Task: Find connections with filter location Kurinjippādi with filter topic #Bitcoinwith filter profile language Potuguese with filter current company Vee Technologies with filter school The Interior Design Institute with filter industry Telephone Call Centers with filter service category Loans with filter keywords title Executive Assistant
Action: Mouse moved to (298, 198)
Screenshot: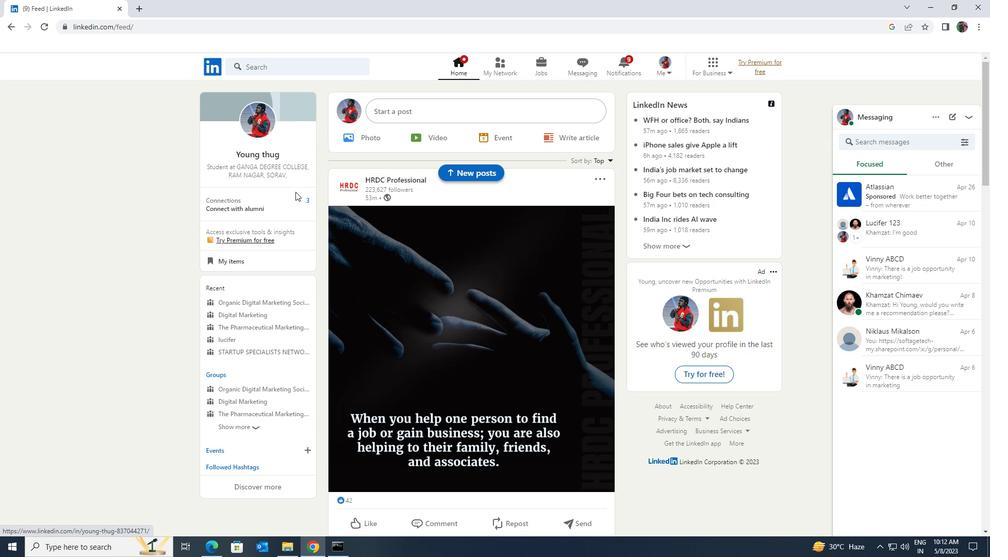 
Action: Mouse pressed left at (298, 198)
Screenshot: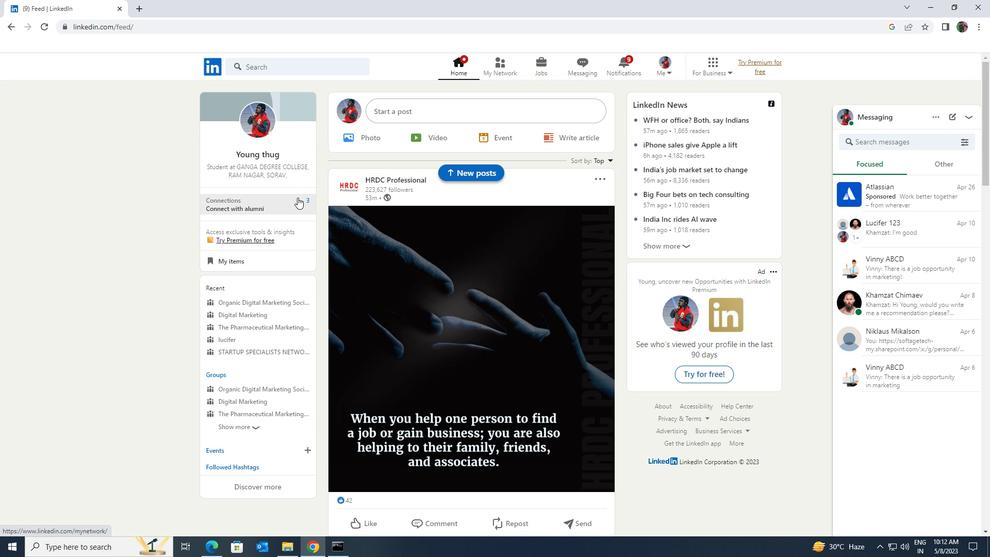 
Action: Mouse moved to (299, 132)
Screenshot: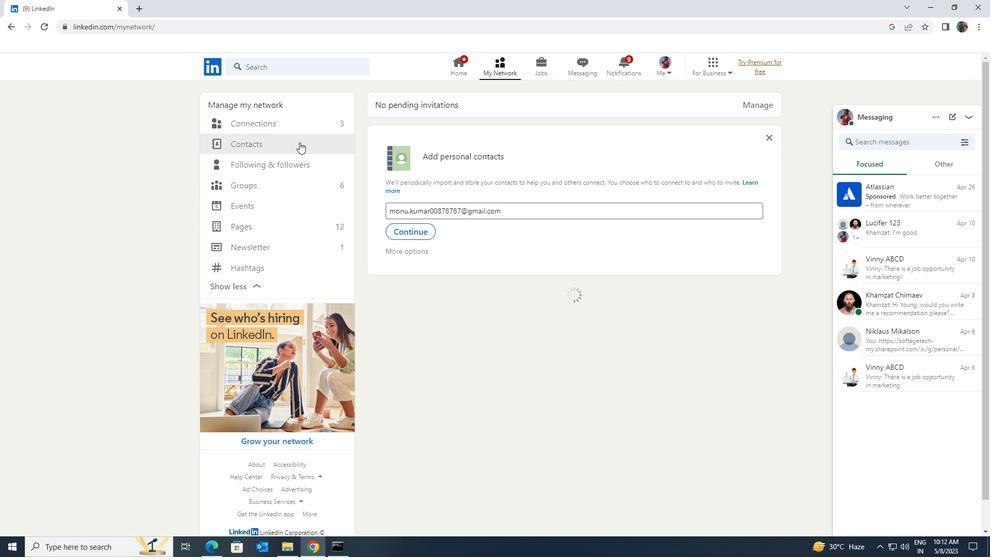 
Action: Mouse pressed left at (299, 132)
Screenshot: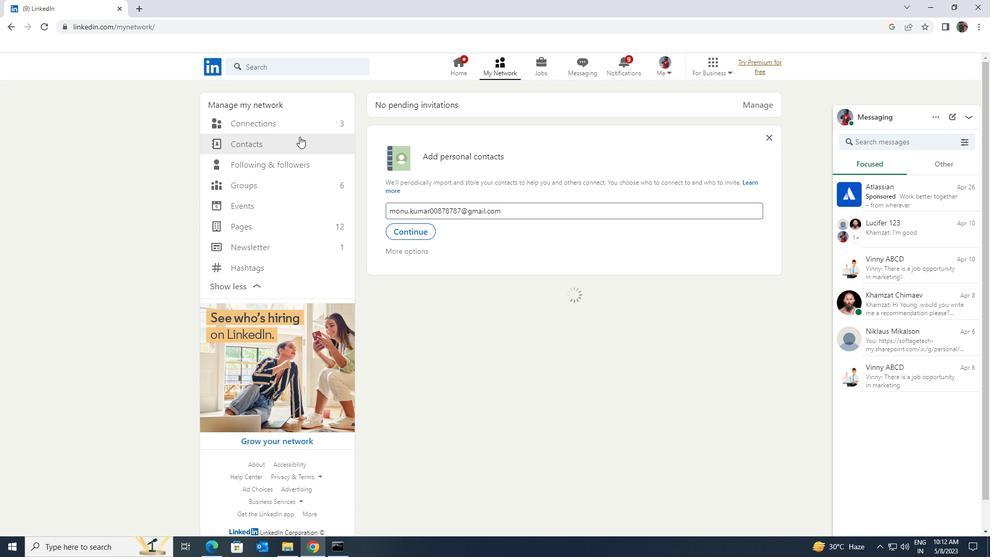 
Action: Mouse moved to (299, 127)
Screenshot: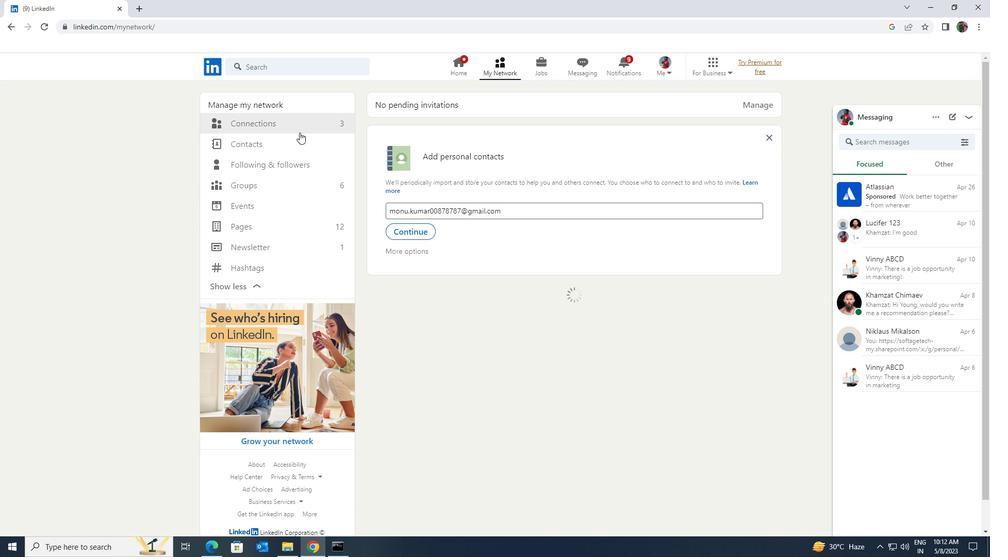 
Action: Mouse pressed left at (299, 127)
Screenshot: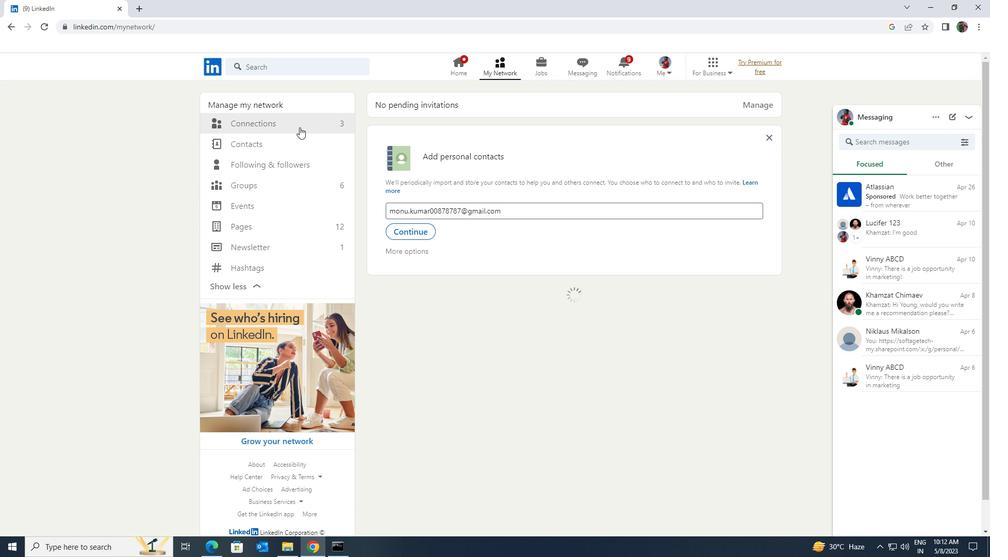 
Action: Mouse moved to (298, 124)
Screenshot: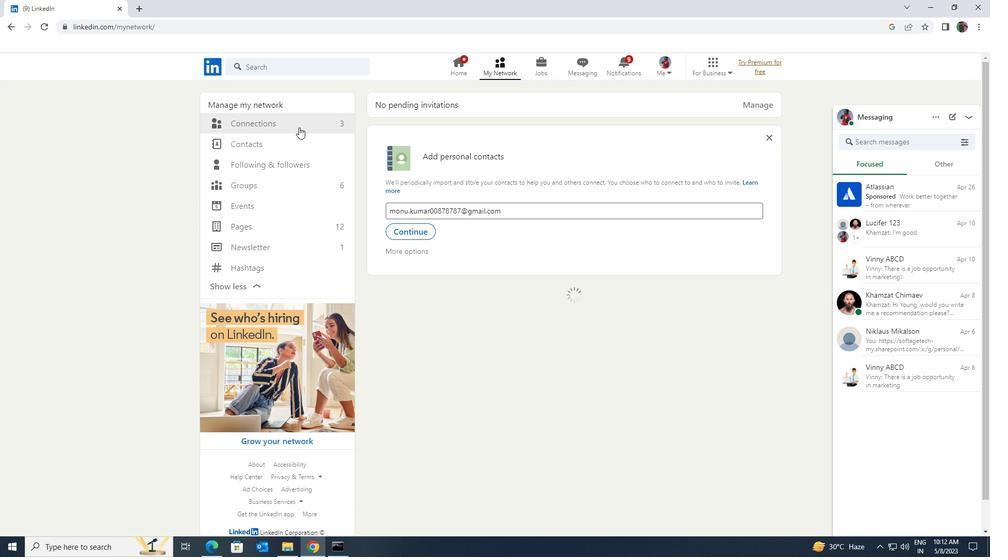 
Action: Mouse pressed left at (298, 124)
Screenshot: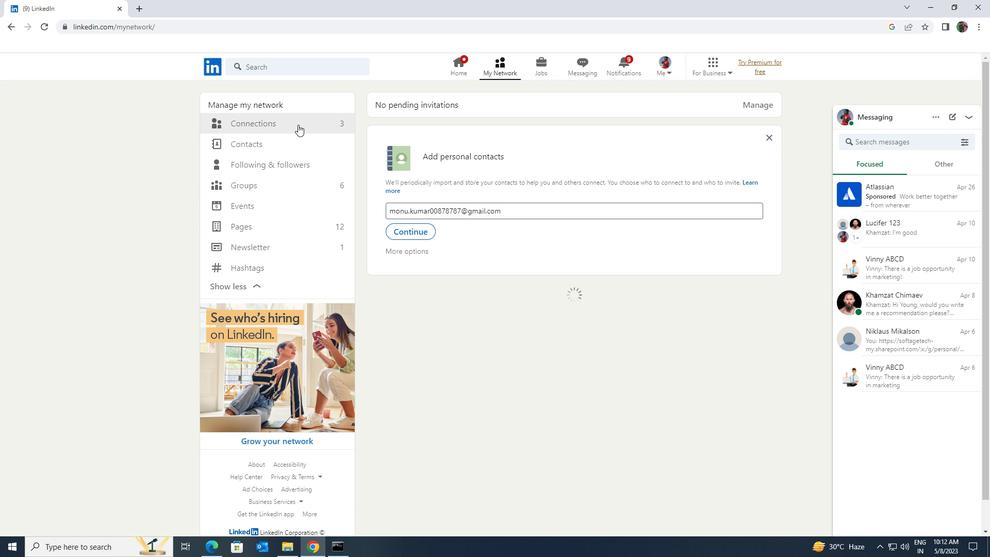 
Action: Mouse moved to (559, 126)
Screenshot: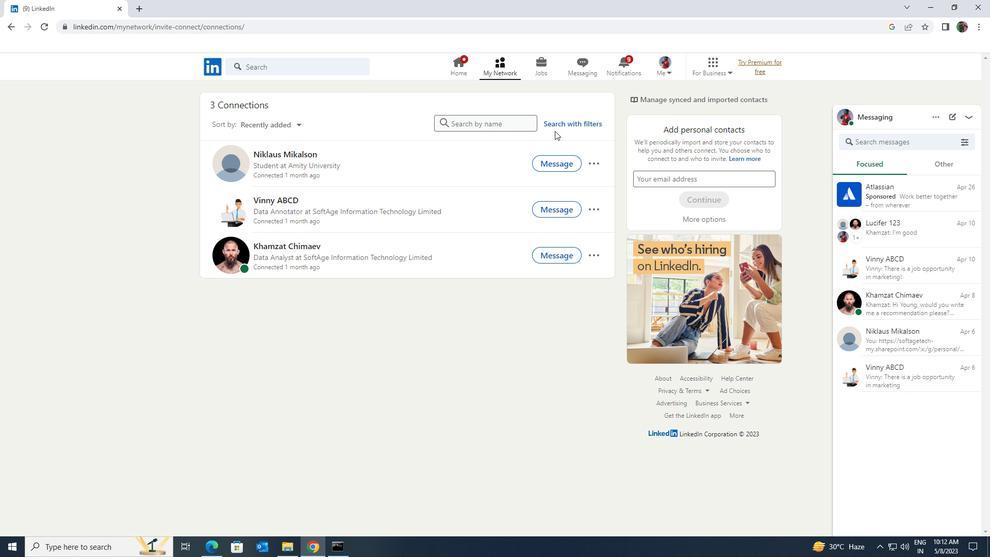 
Action: Mouse pressed left at (559, 126)
Screenshot: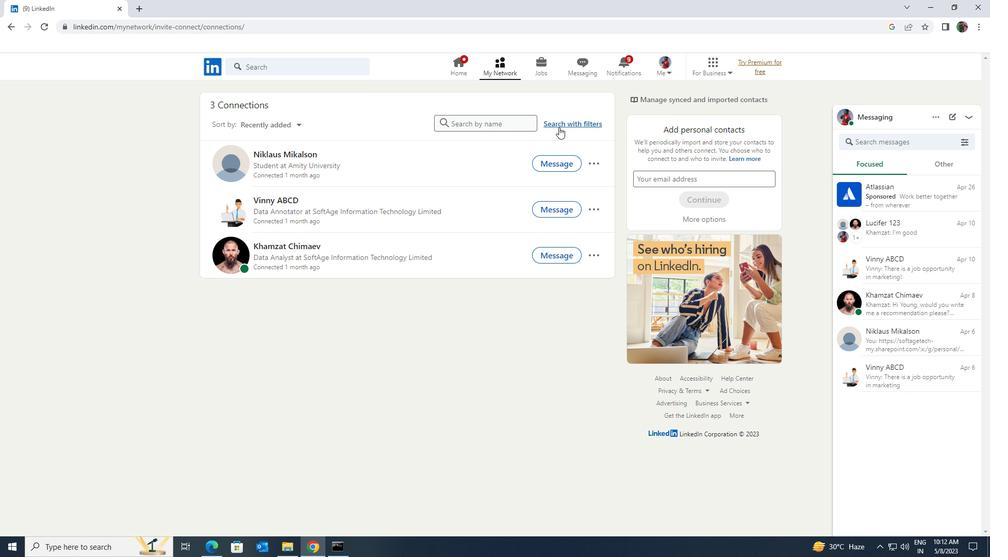 
Action: Mouse moved to (538, 94)
Screenshot: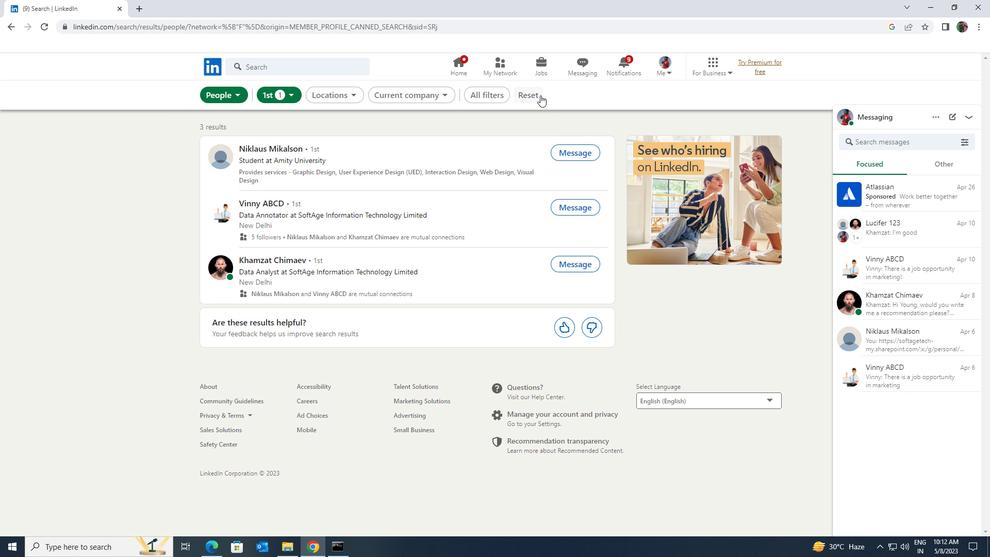 
Action: Mouse pressed left at (538, 94)
Screenshot: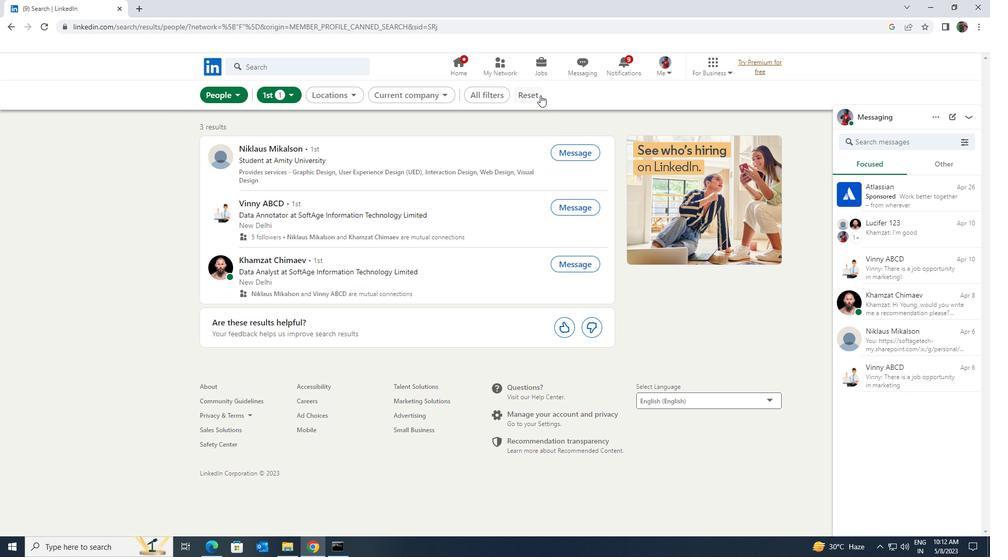 
Action: Mouse moved to (522, 94)
Screenshot: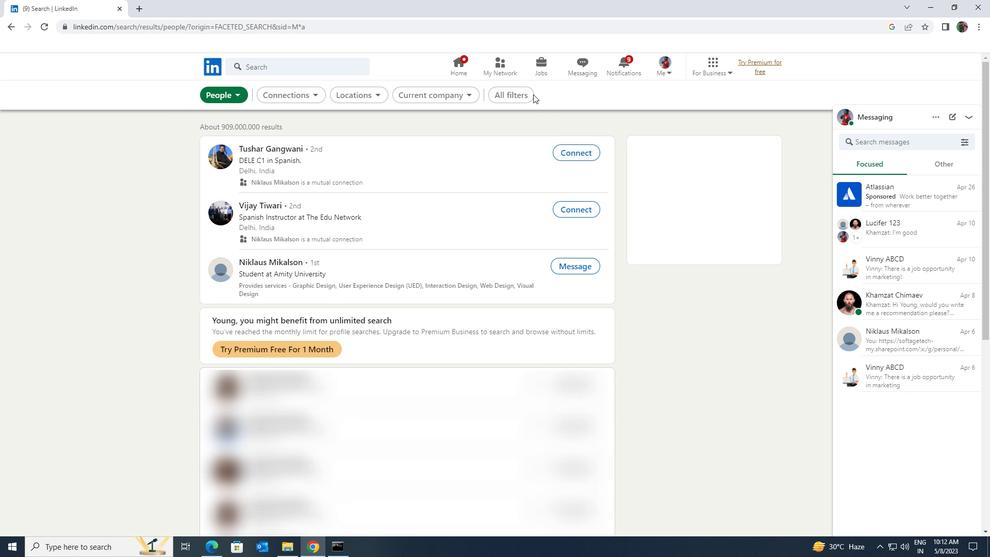 
Action: Mouse pressed left at (522, 94)
Screenshot: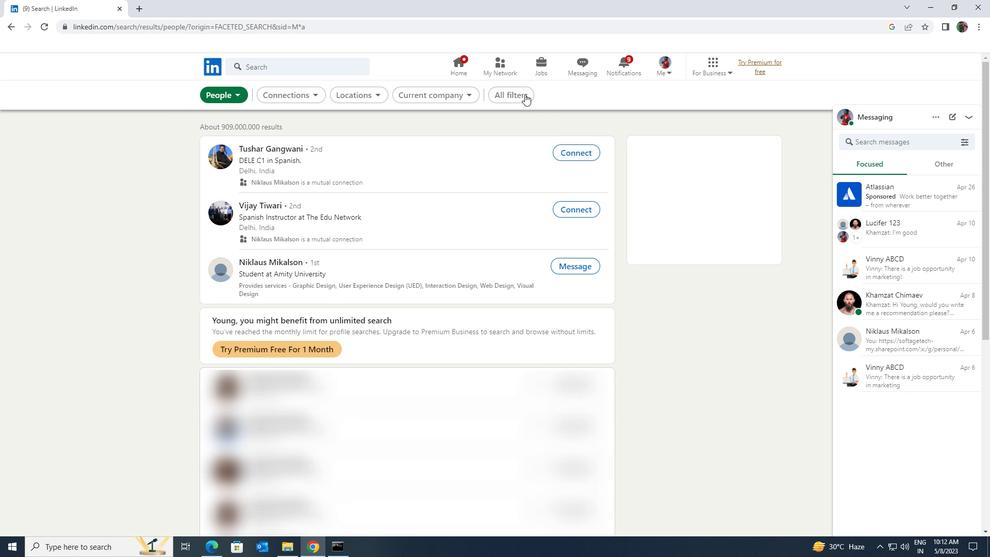 
Action: Mouse moved to (858, 409)
Screenshot: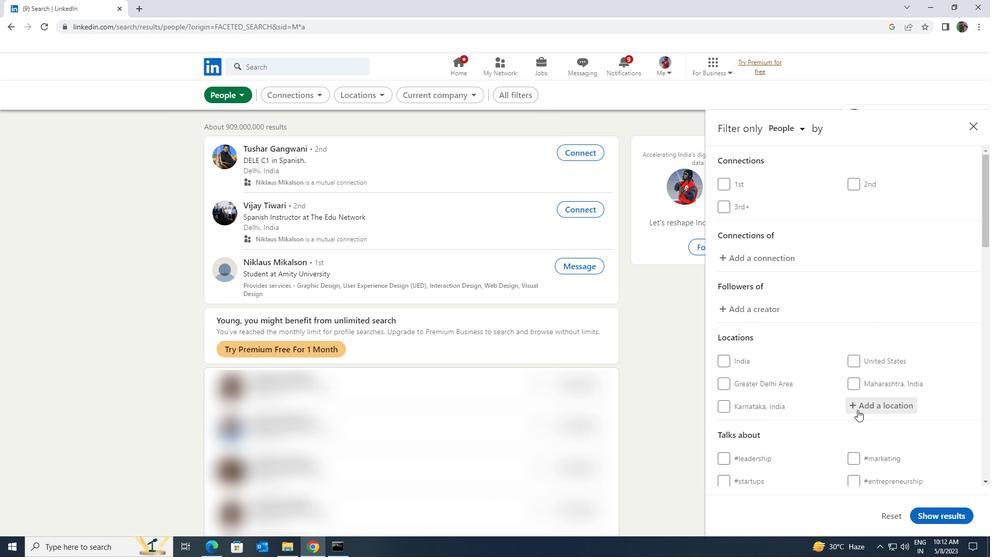 
Action: Mouse pressed left at (858, 409)
Screenshot: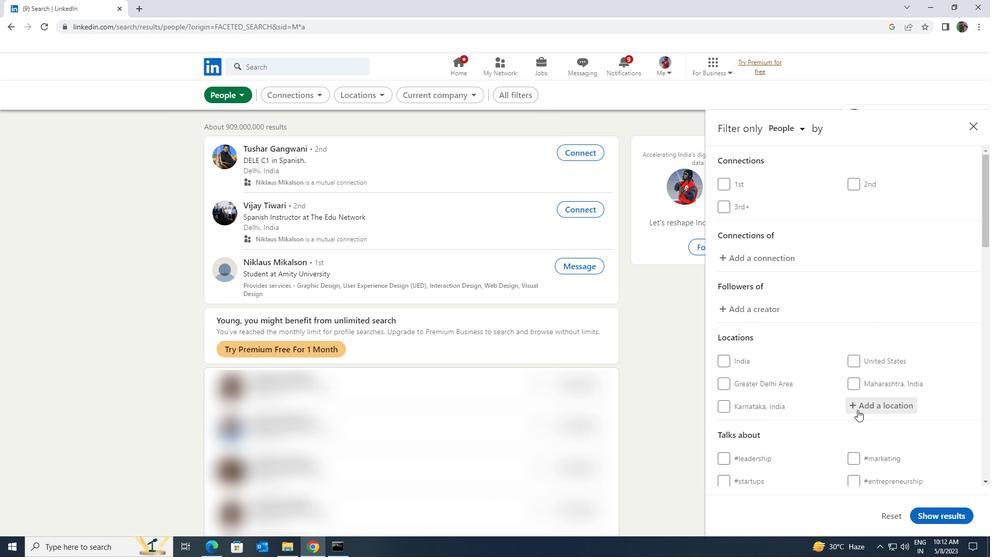 
Action: Key pressed <Key.shift><Key.shift><Key.shift><Key.shift><Key.shift>KURINJIPP
Screenshot: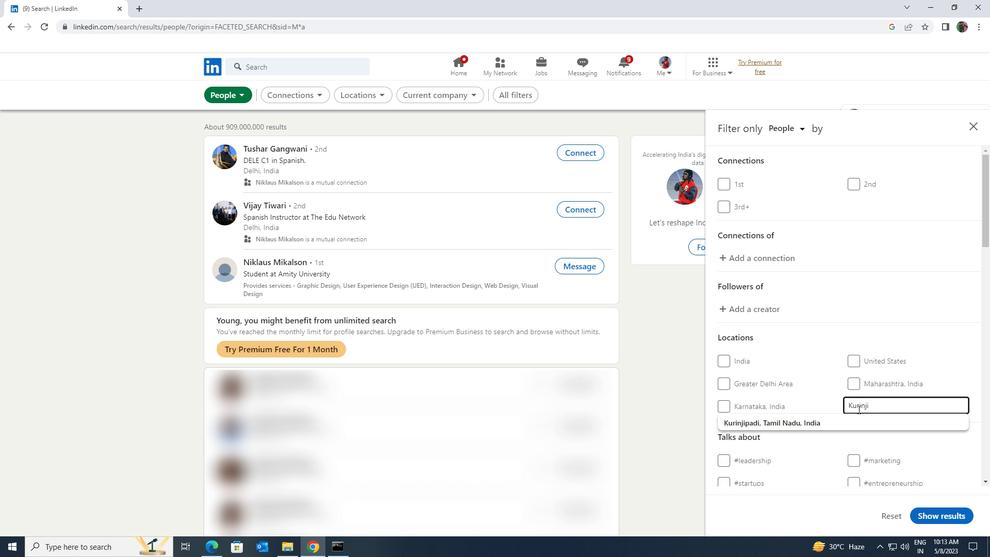 
Action: Mouse moved to (862, 414)
Screenshot: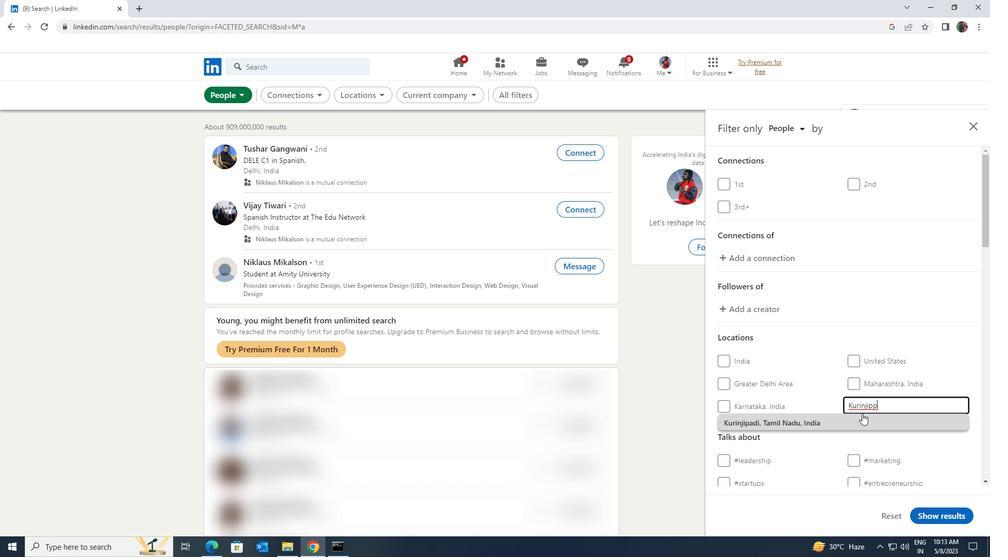 
Action: Mouse pressed left at (862, 414)
Screenshot: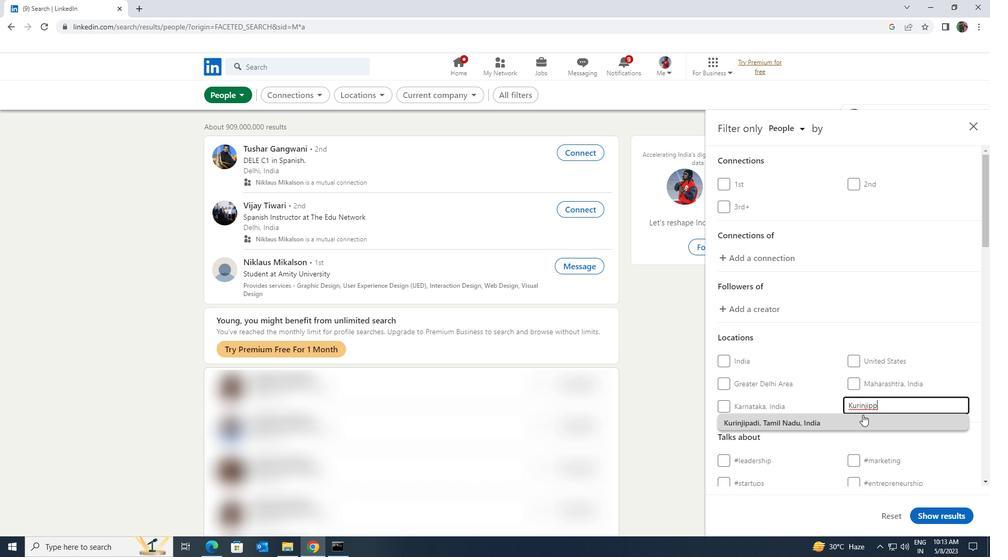 
Action: Mouse moved to (864, 412)
Screenshot: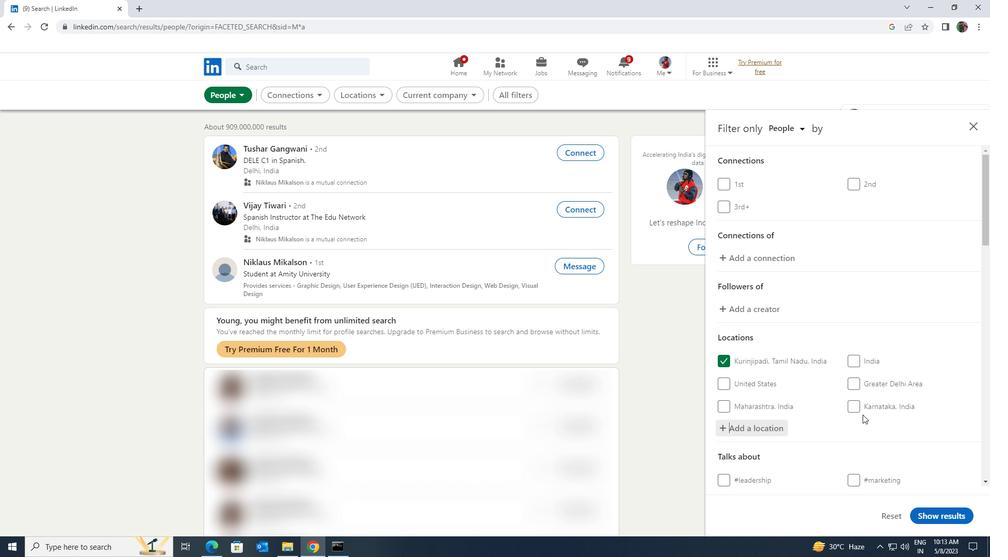 
Action: Mouse scrolled (864, 412) with delta (0, 0)
Screenshot: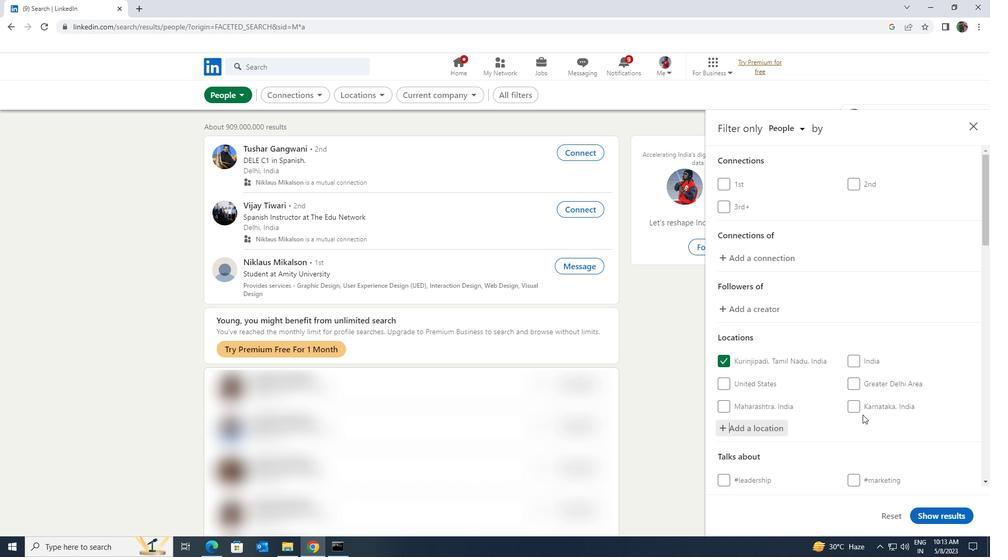 
Action: Mouse scrolled (864, 412) with delta (0, 0)
Screenshot: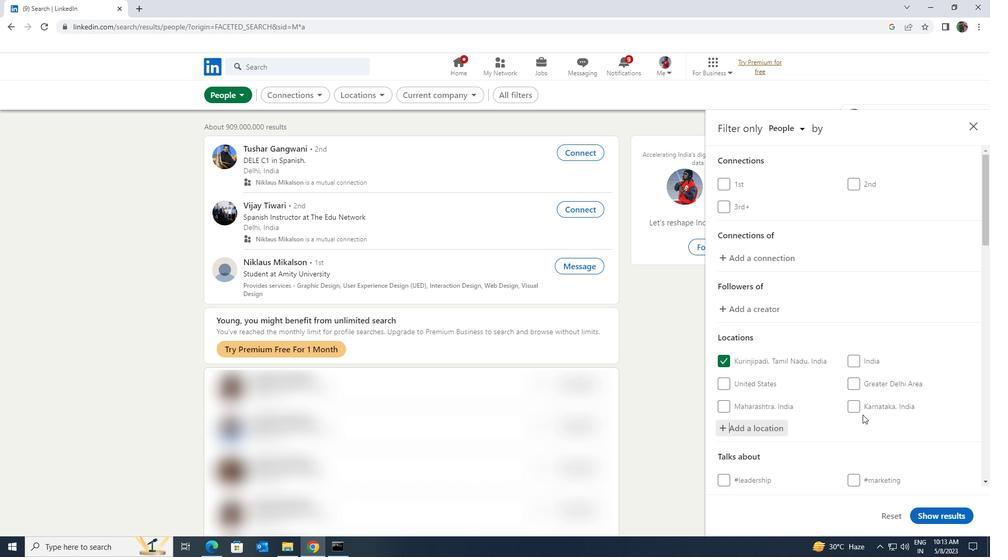 
Action: Mouse moved to (872, 420)
Screenshot: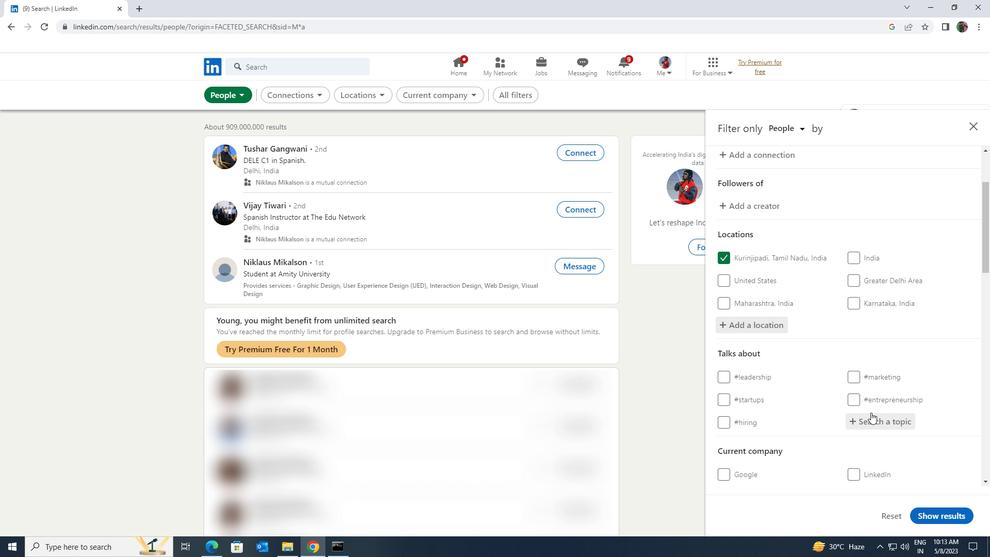
Action: Mouse pressed left at (872, 420)
Screenshot: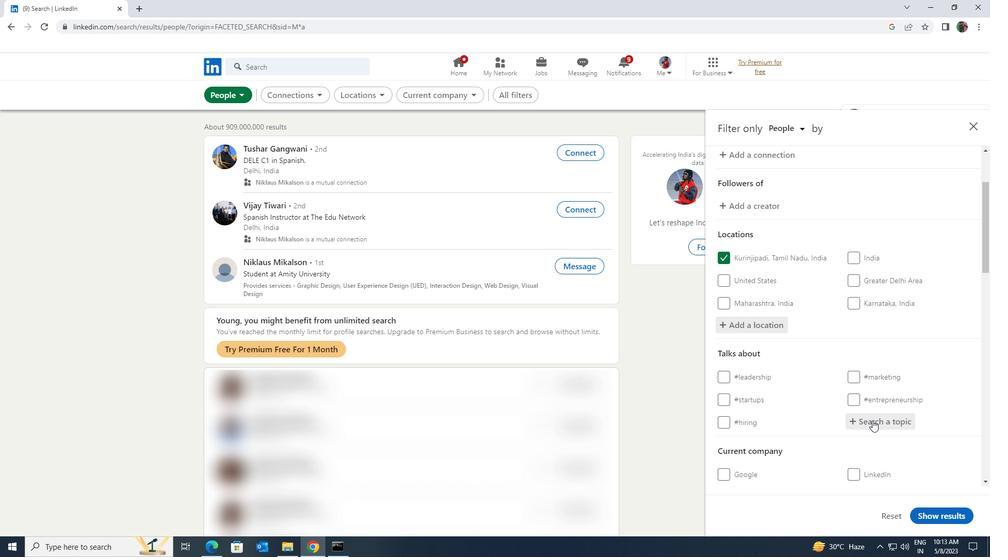 
Action: Key pressed <Key.shift>BITCOIN
Screenshot: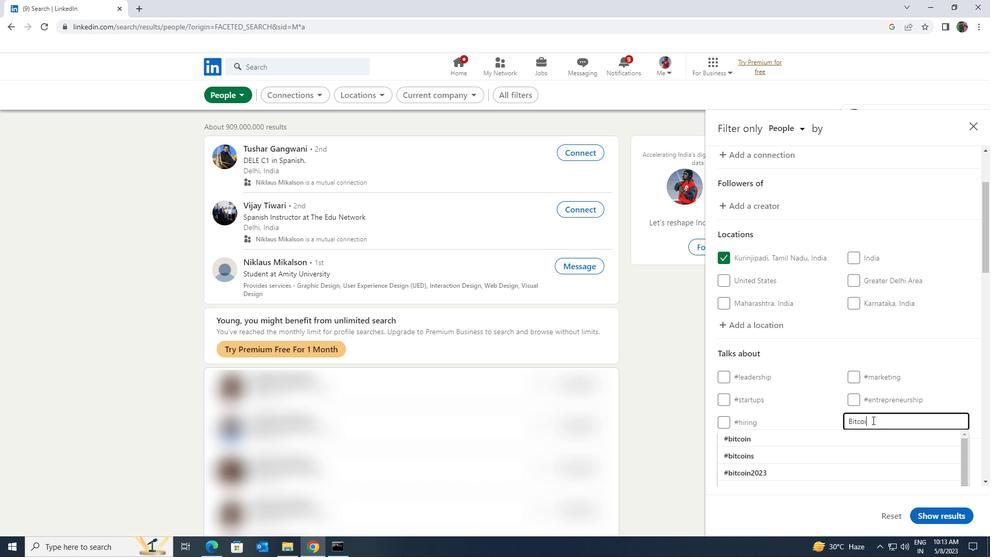 
Action: Mouse moved to (870, 433)
Screenshot: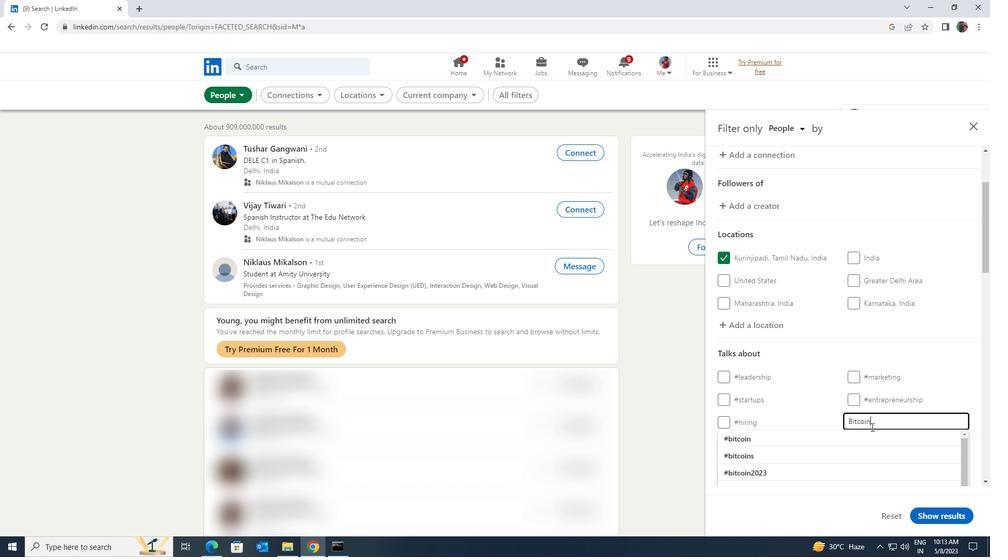 
Action: Mouse pressed left at (870, 433)
Screenshot: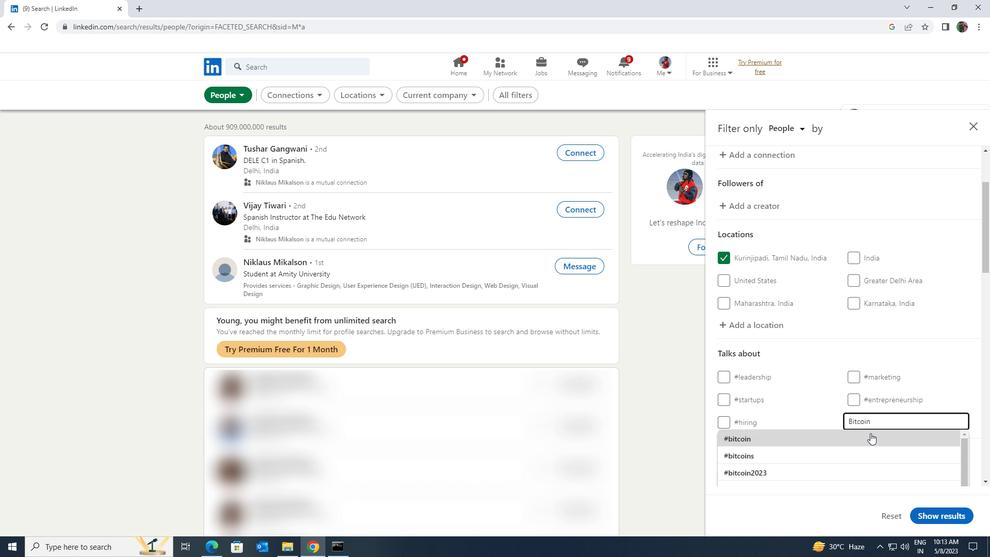 
Action: Mouse scrolled (870, 432) with delta (0, 0)
Screenshot: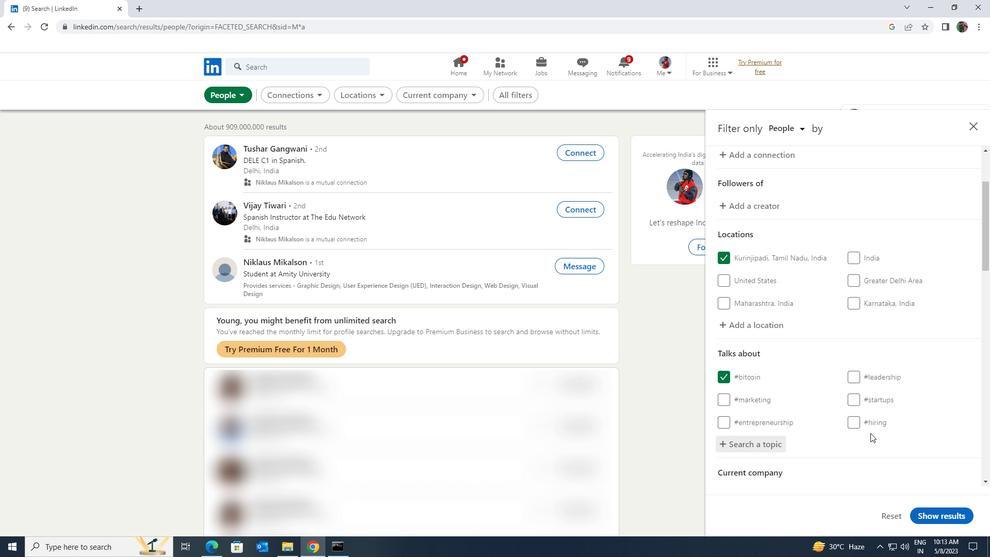 
Action: Mouse scrolled (870, 432) with delta (0, 0)
Screenshot: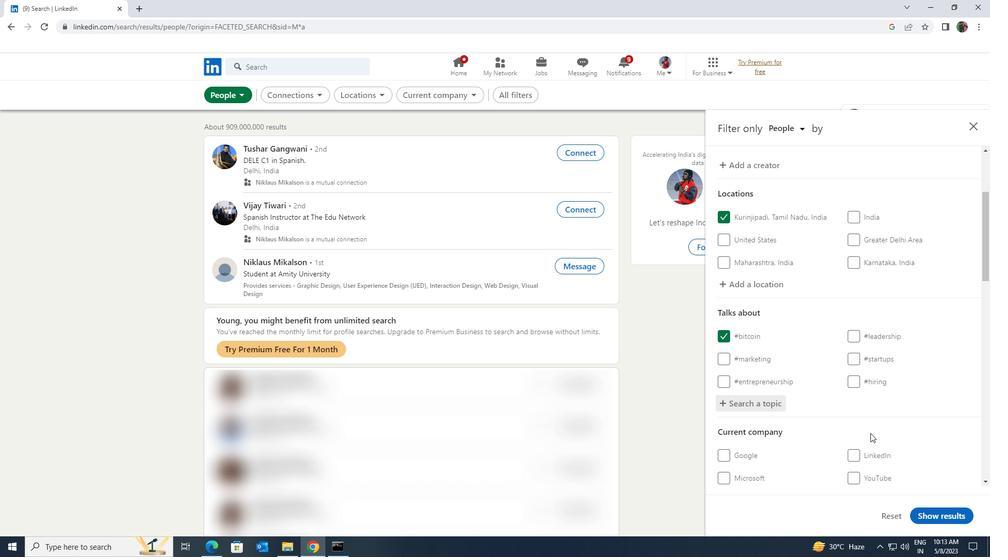 
Action: Mouse scrolled (870, 432) with delta (0, 0)
Screenshot: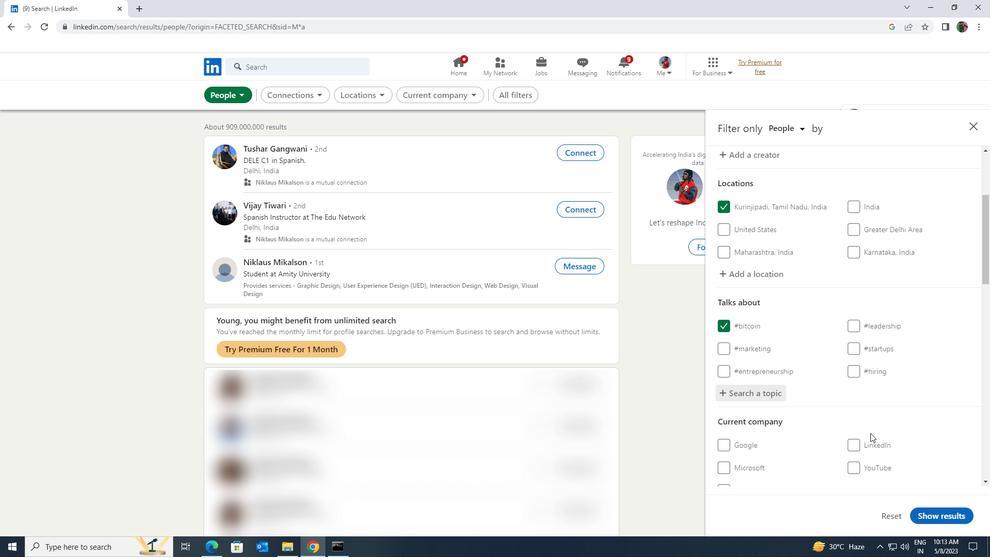 
Action: Mouse scrolled (870, 432) with delta (0, 0)
Screenshot: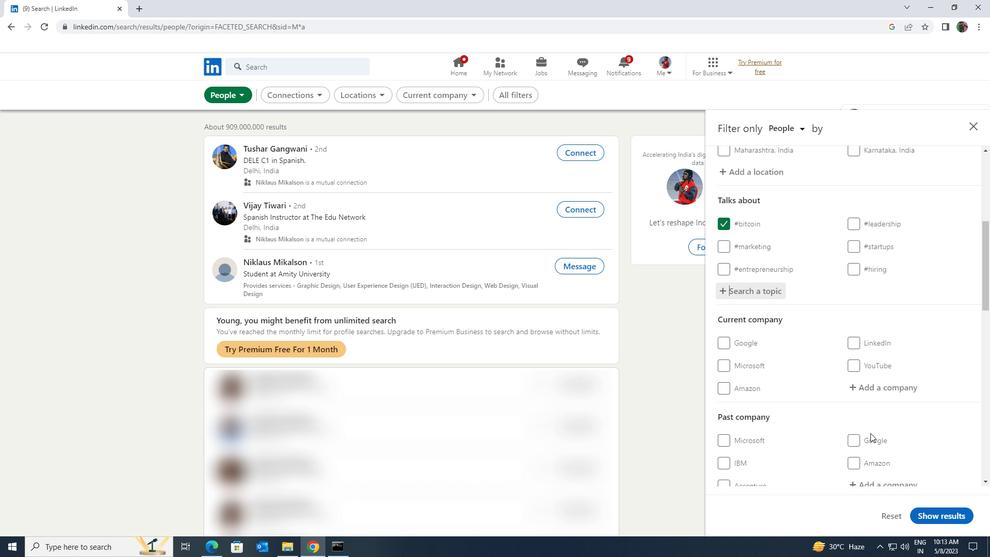 
Action: Mouse scrolled (870, 432) with delta (0, 0)
Screenshot: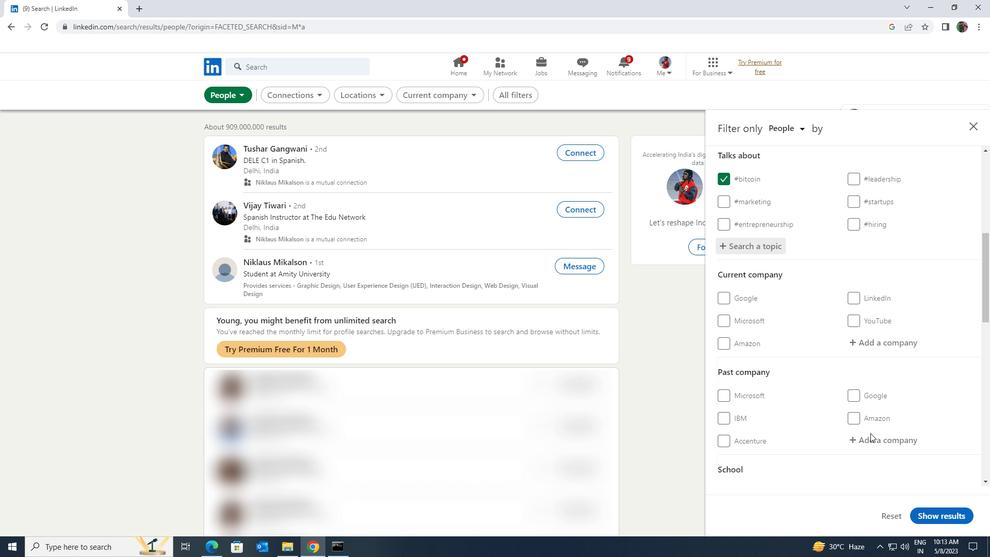 
Action: Mouse scrolled (870, 432) with delta (0, 0)
Screenshot: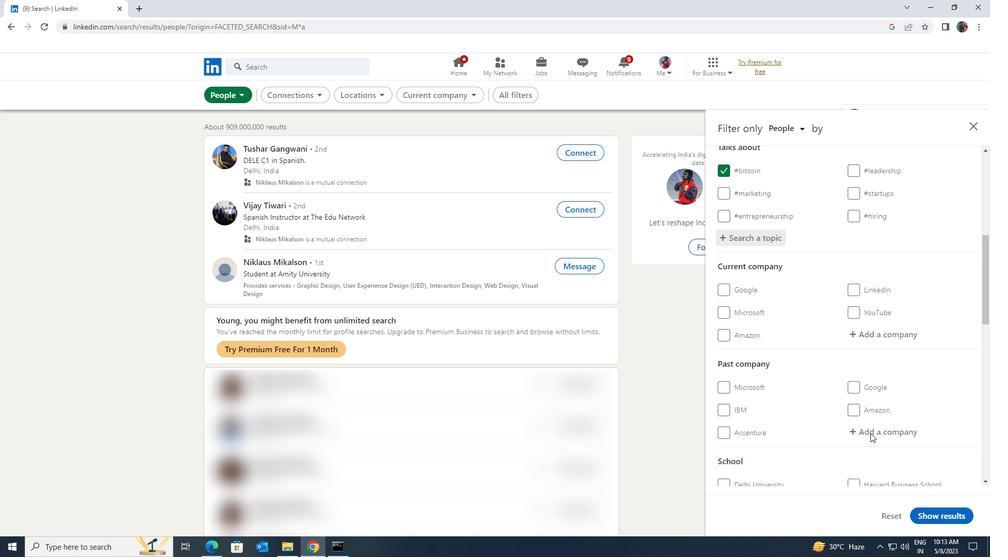 
Action: Mouse scrolled (870, 432) with delta (0, 0)
Screenshot: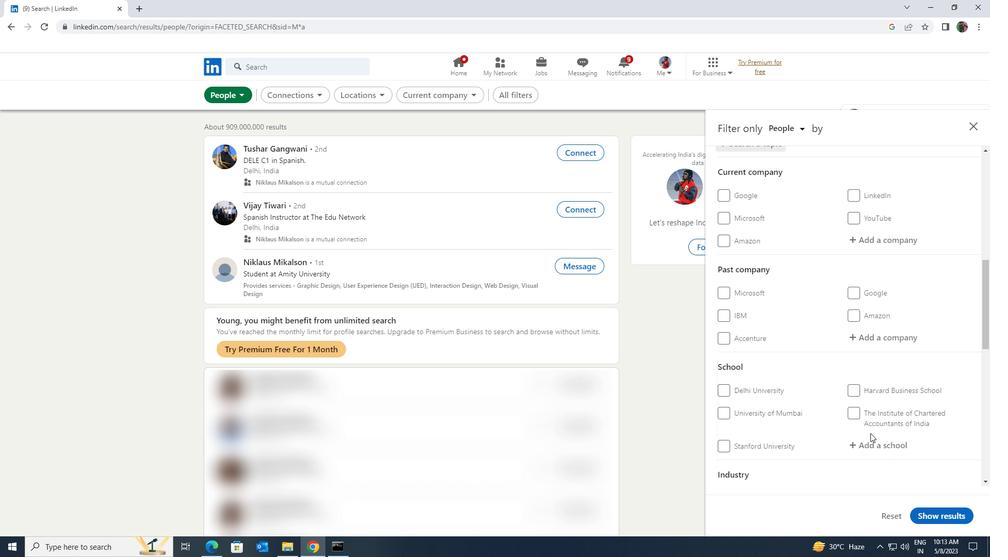 
Action: Mouse scrolled (870, 432) with delta (0, 0)
Screenshot: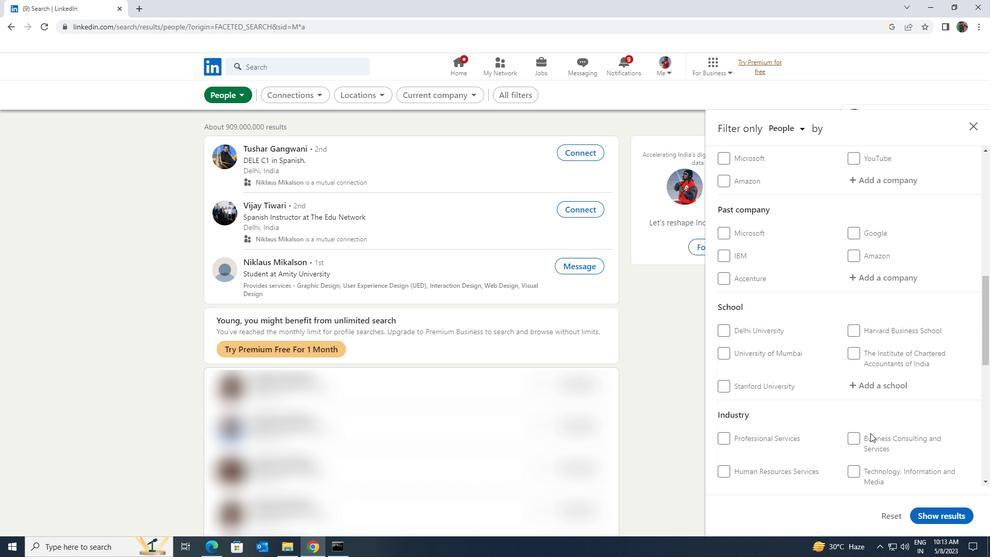 
Action: Mouse scrolled (870, 432) with delta (0, 0)
Screenshot: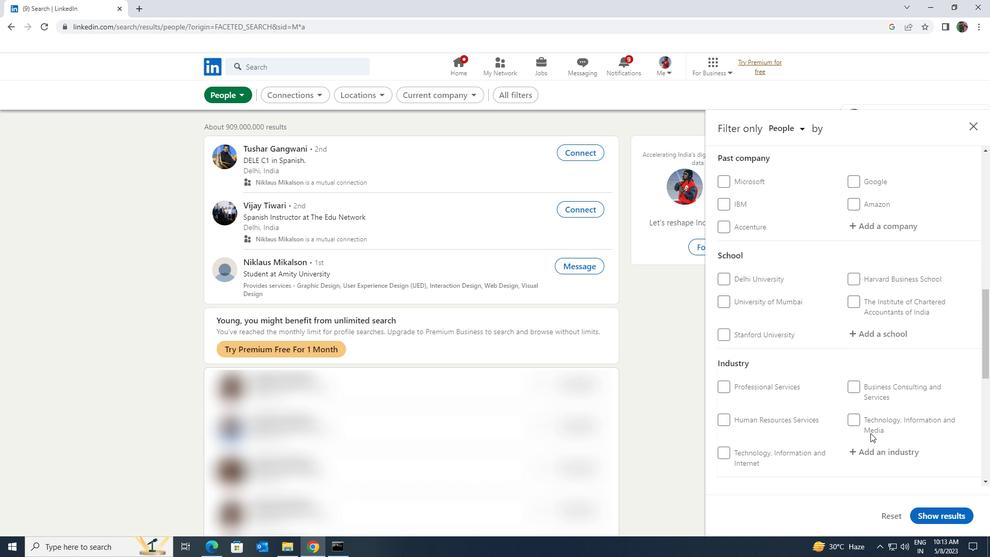 
Action: Mouse scrolled (870, 432) with delta (0, 0)
Screenshot: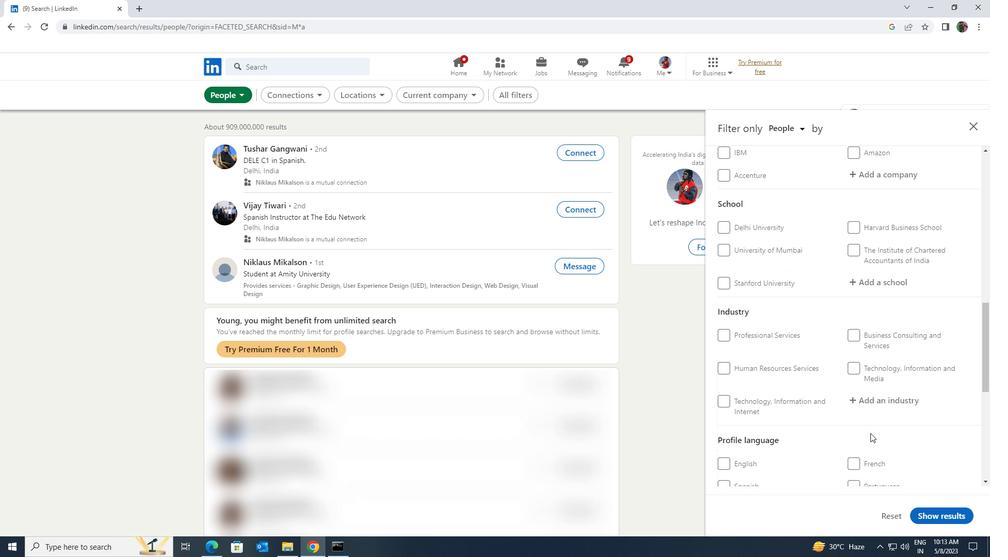 
Action: Mouse scrolled (870, 432) with delta (0, 0)
Screenshot: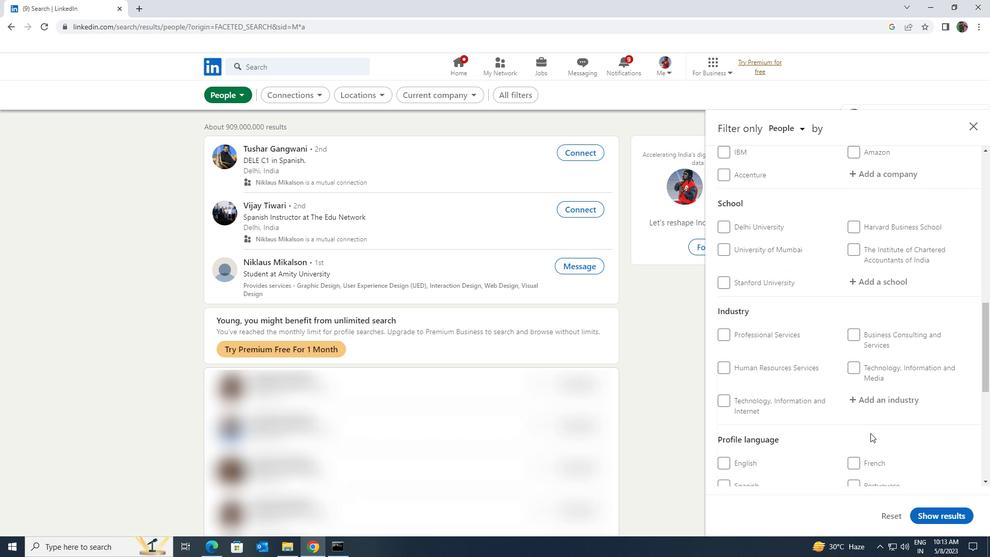 
Action: Mouse moved to (860, 385)
Screenshot: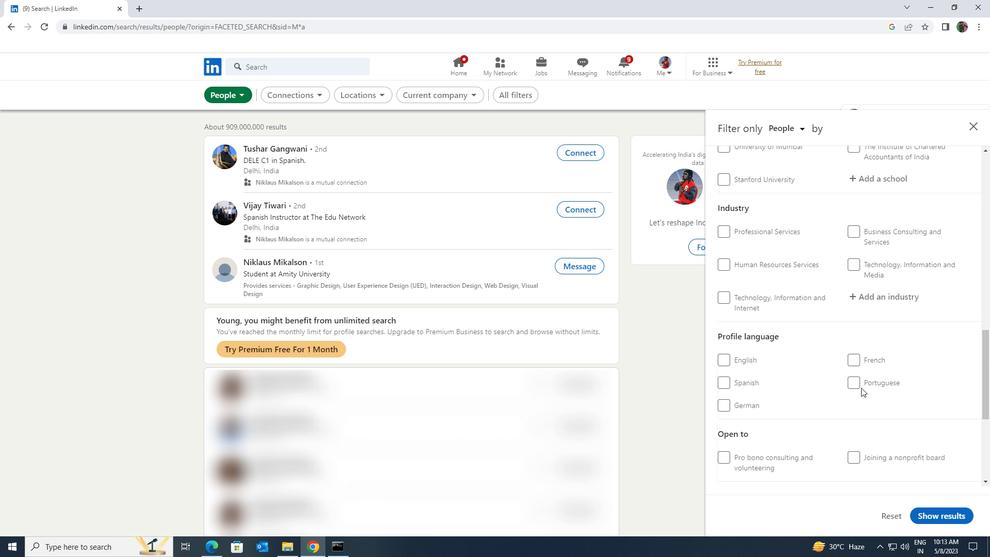 
Action: Mouse pressed left at (860, 385)
Screenshot: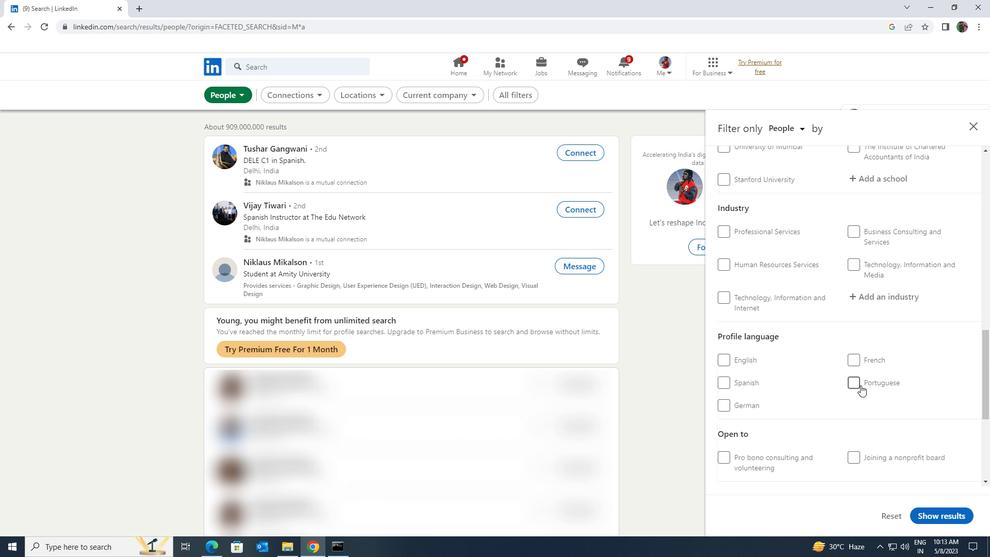 
Action: Mouse moved to (860, 386)
Screenshot: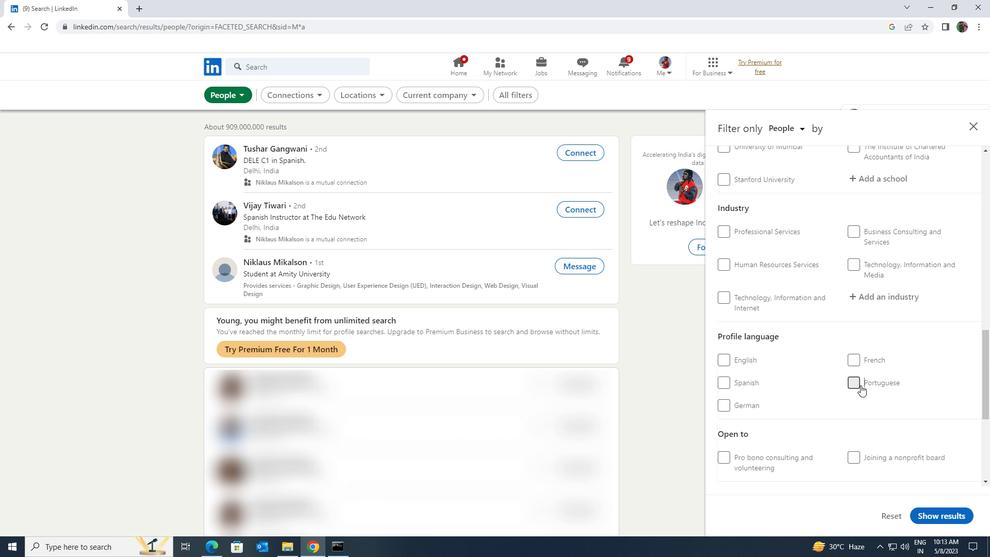 
Action: Mouse scrolled (860, 386) with delta (0, 0)
Screenshot: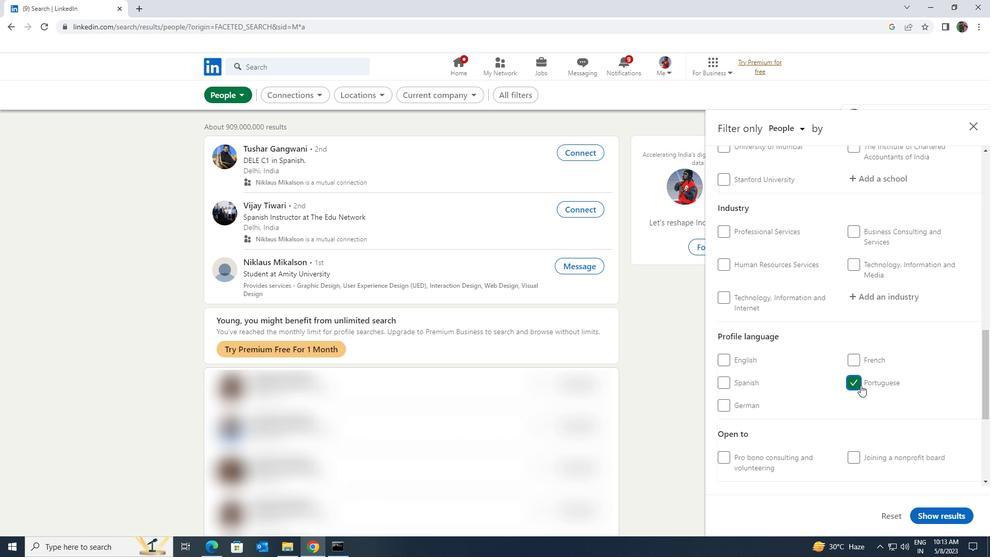 
Action: Mouse scrolled (860, 386) with delta (0, 0)
Screenshot: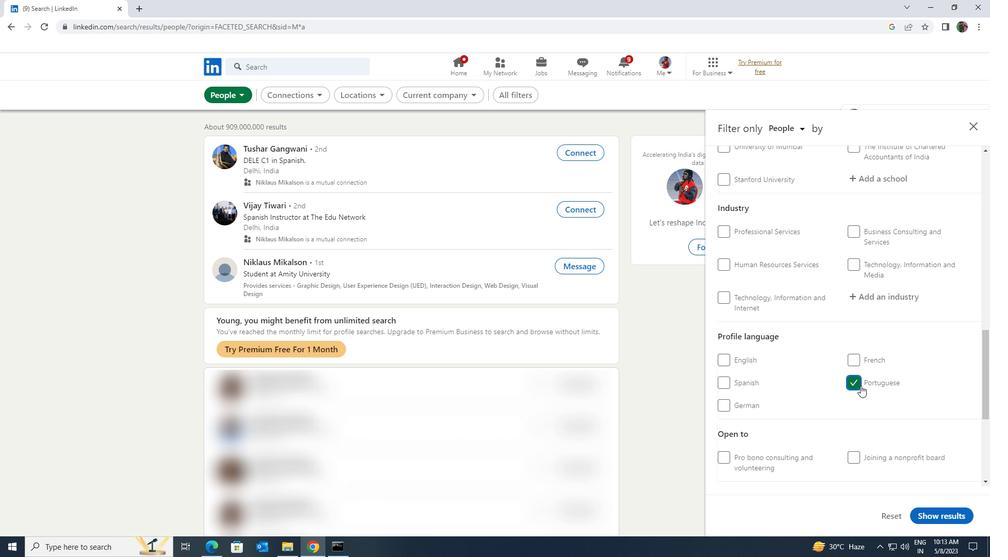 
Action: Mouse scrolled (860, 386) with delta (0, 0)
Screenshot: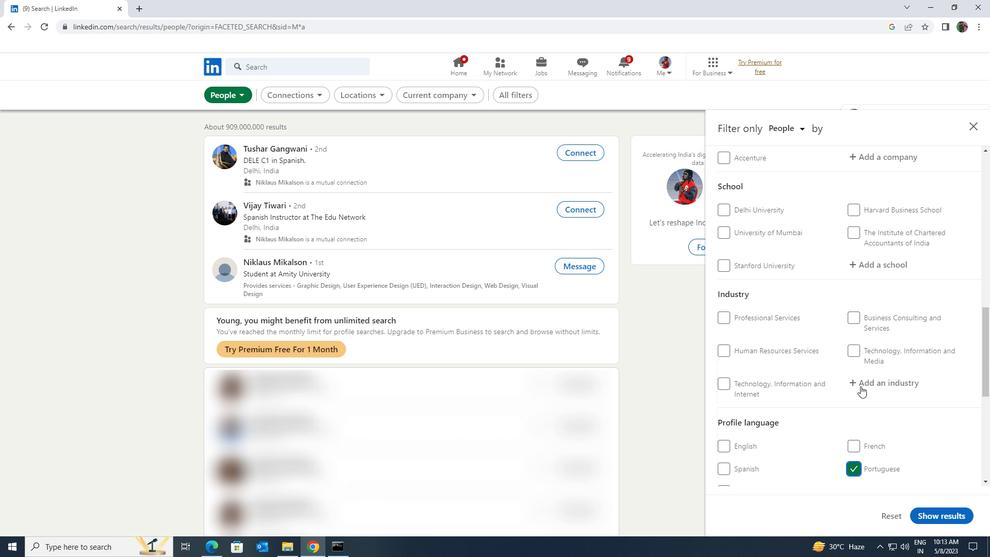 
Action: Mouse scrolled (860, 386) with delta (0, 0)
Screenshot: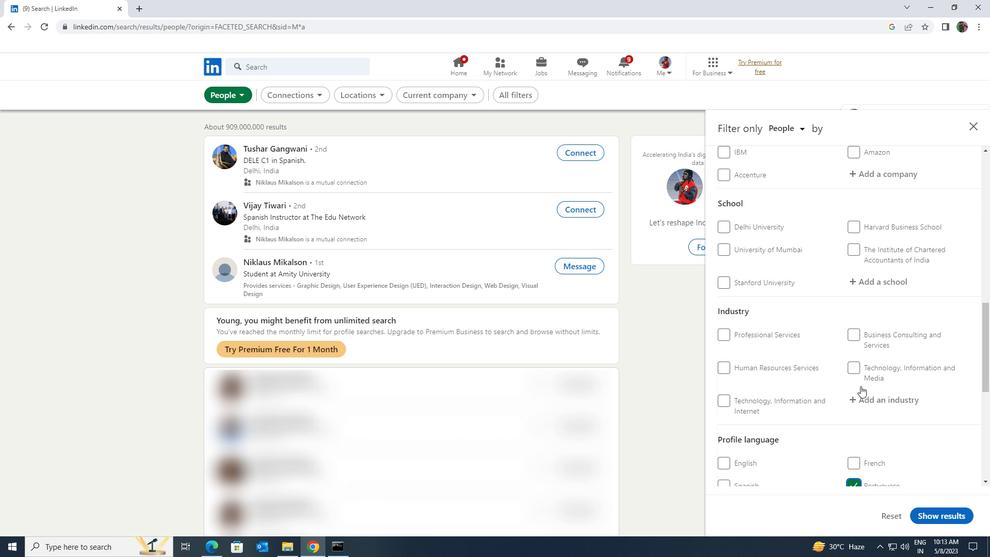 
Action: Mouse scrolled (860, 386) with delta (0, 0)
Screenshot: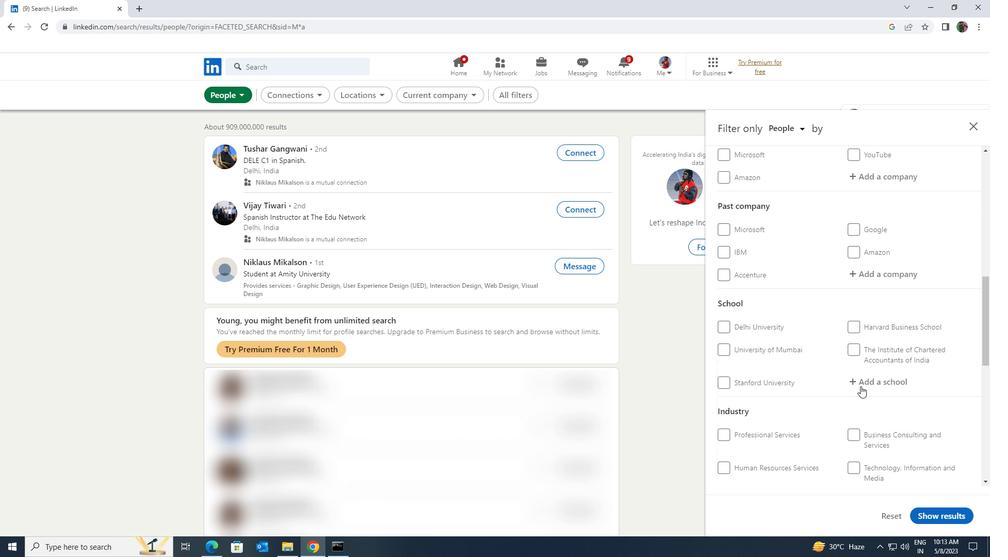 
Action: Mouse scrolled (860, 386) with delta (0, 0)
Screenshot: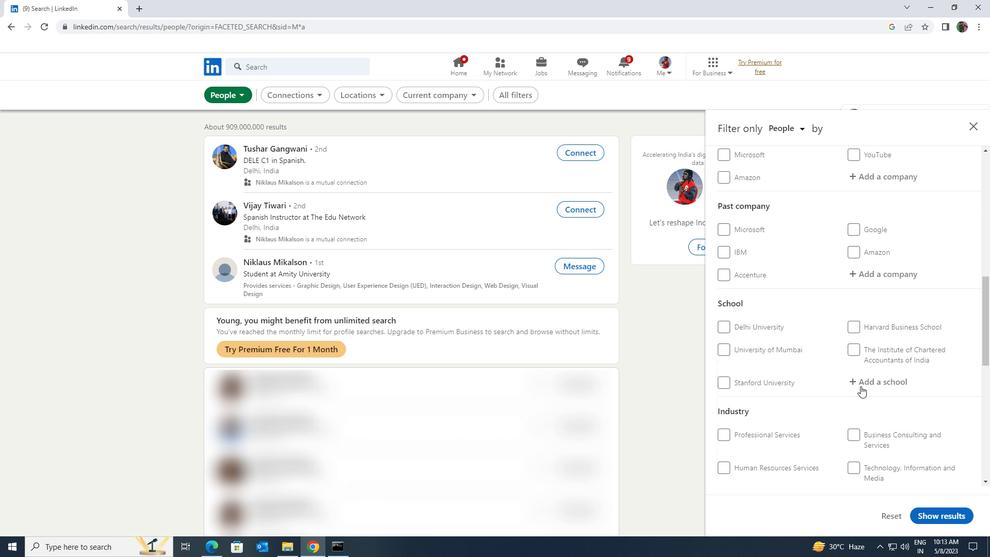 
Action: Mouse scrolled (860, 386) with delta (0, 0)
Screenshot: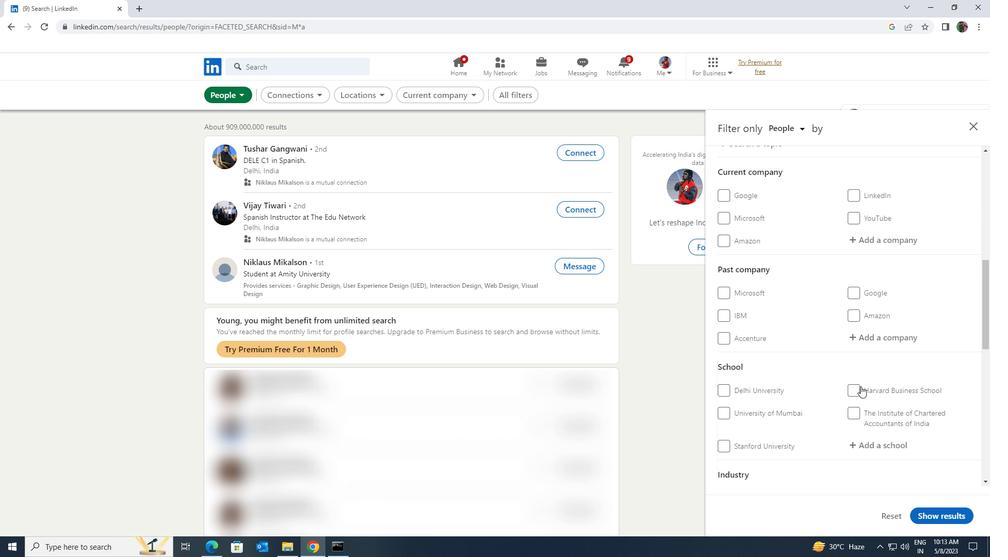
Action: Mouse moved to (861, 337)
Screenshot: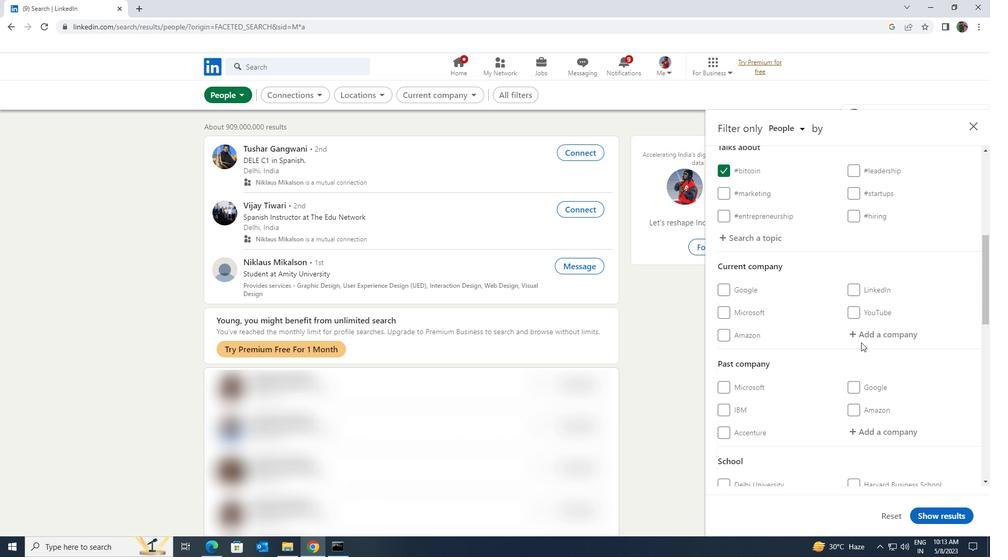 
Action: Mouse pressed left at (861, 337)
Screenshot: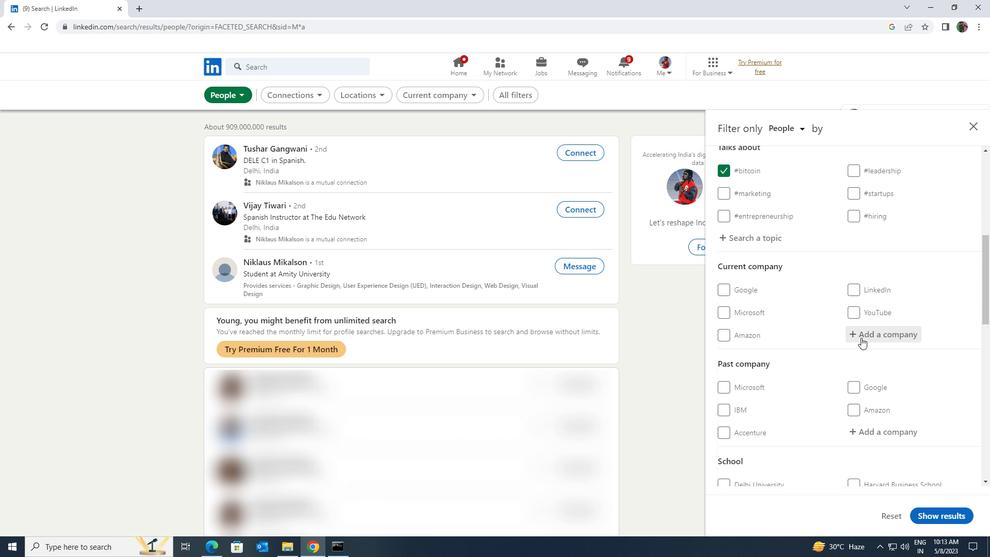 
Action: Key pressed <Key.shift>VEE<Key.space><Key.shift>TECHNOLOGIES
Screenshot: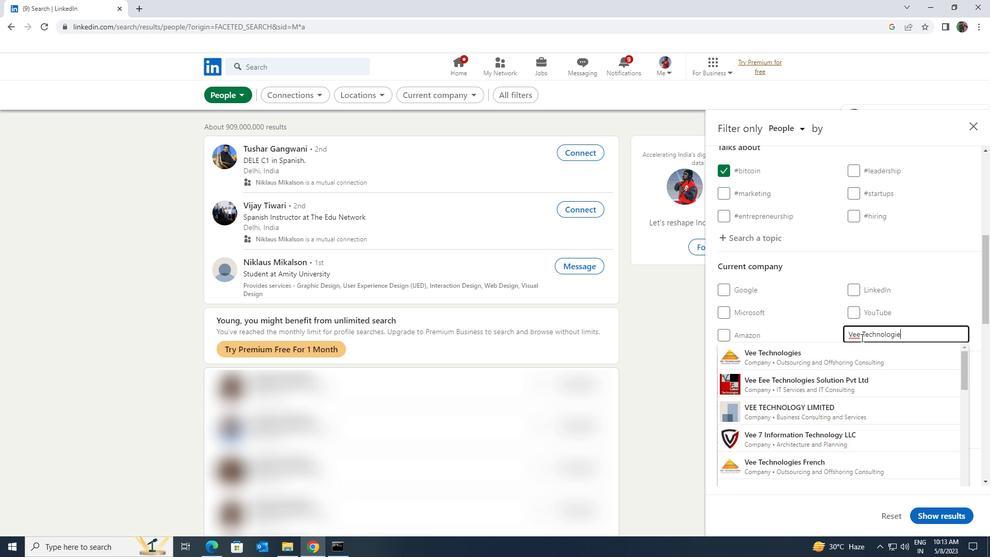 
Action: Mouse moved to (860, 351)
Screenshot: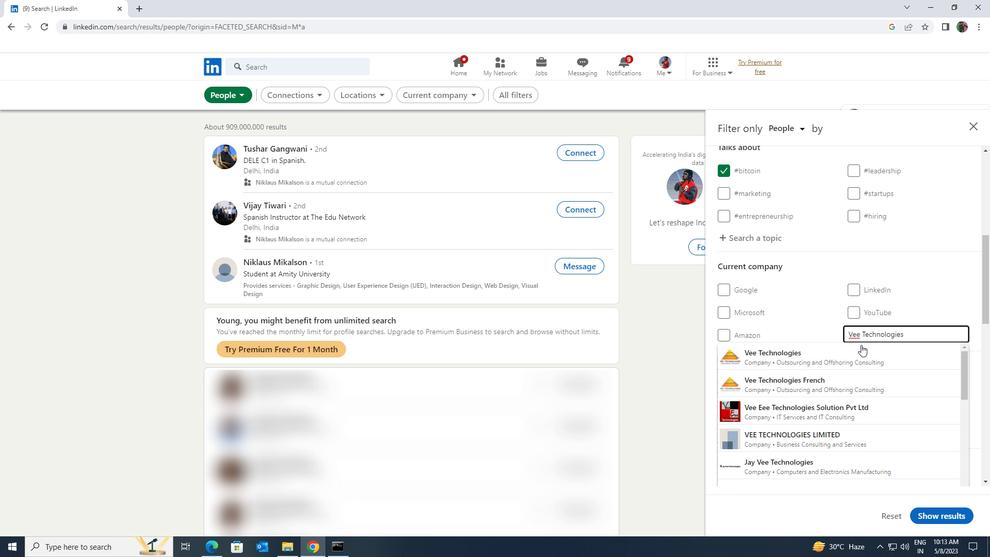 
Action: Mouse pressed left at (860, 351)
Screenshot: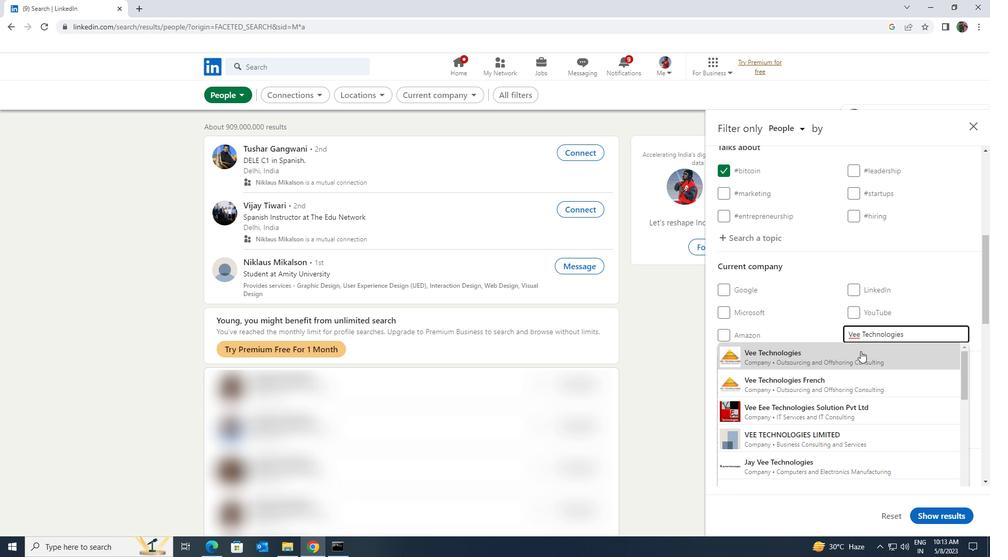 
Action: Mouse scrolled (860, 350) with delta (0, 0)
Screenshot: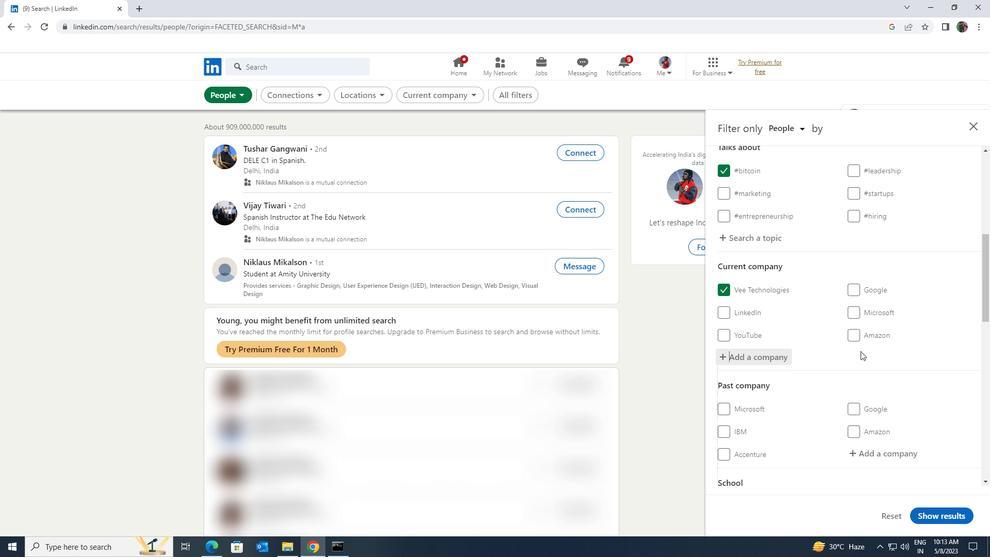 
Action: Mouse scrolled (860, 350) with delta (0, 0)
Screenshot: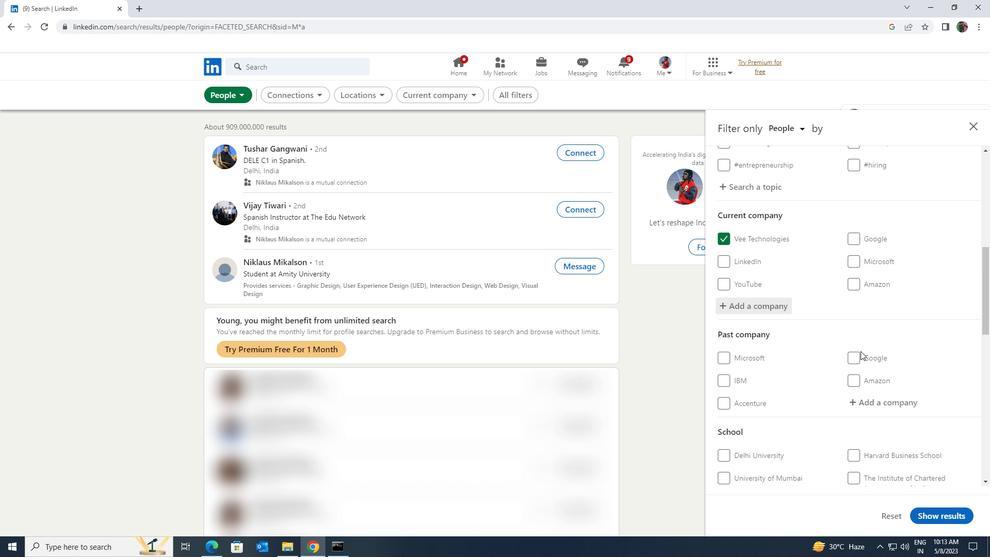 
Action: Mouse scrolled (860, 350) with delta (0, 0)
Screenshot: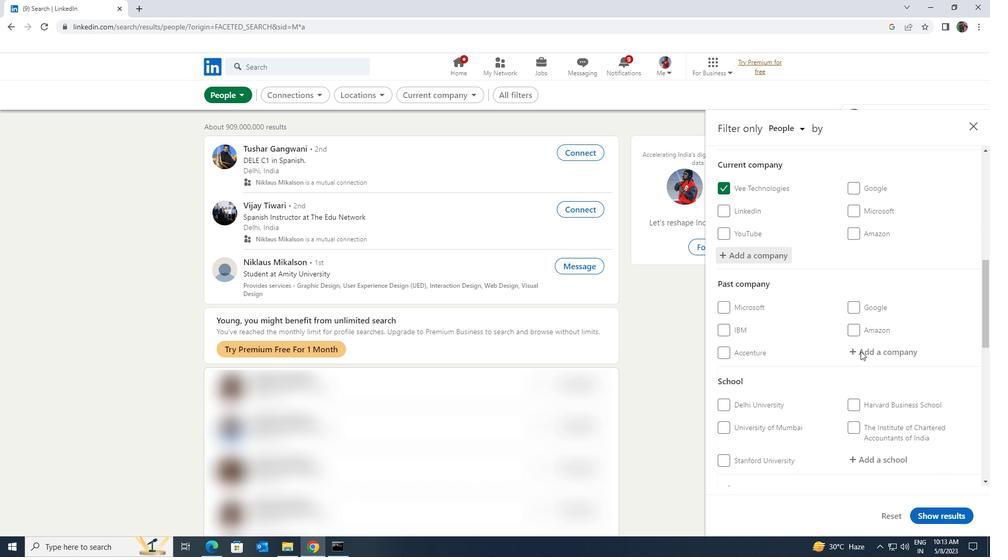 
Action: Mouse scrolled (860, 350) with delta (0, 0)
Screenshot: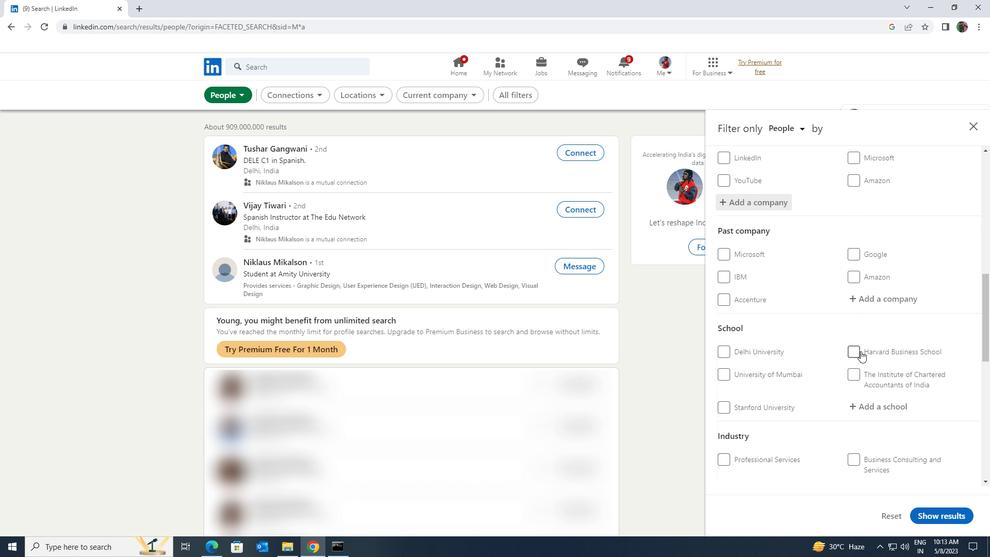 
Action: Mouse scrolled (860, 350) with delta (0, 0)
Screenshot: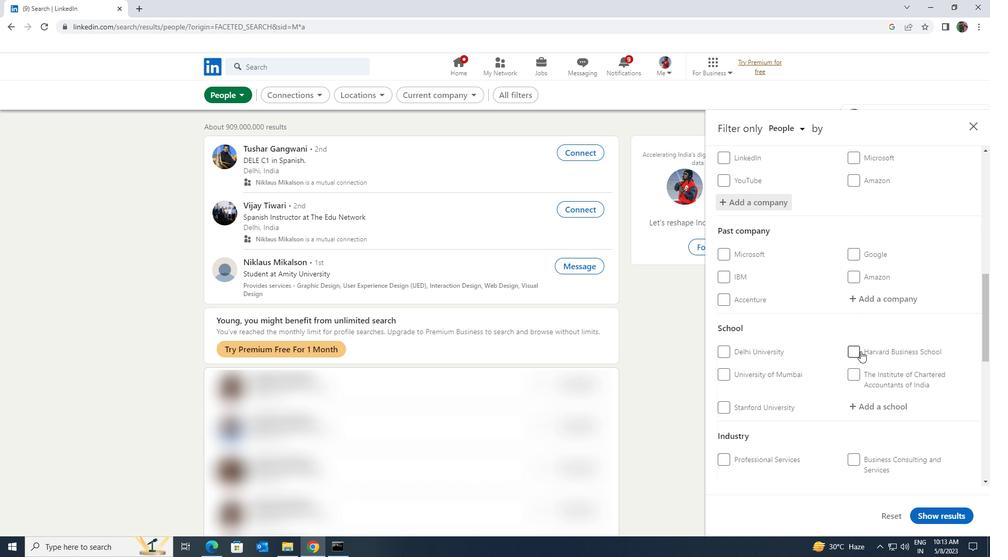 
Action: Mouse moved to (865, 298)
Screenshot: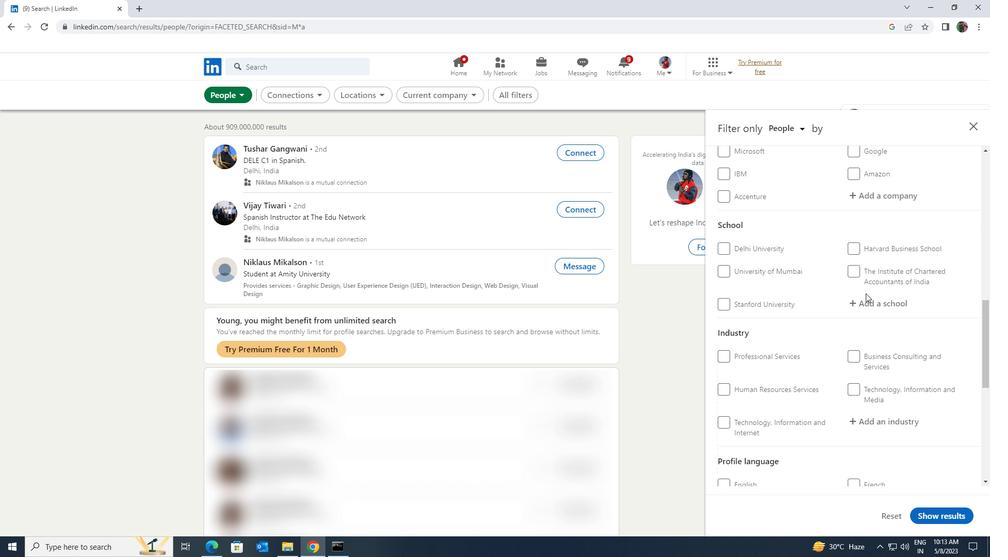 
Action: Mouse pressed left at (865, 298)
Screenshot: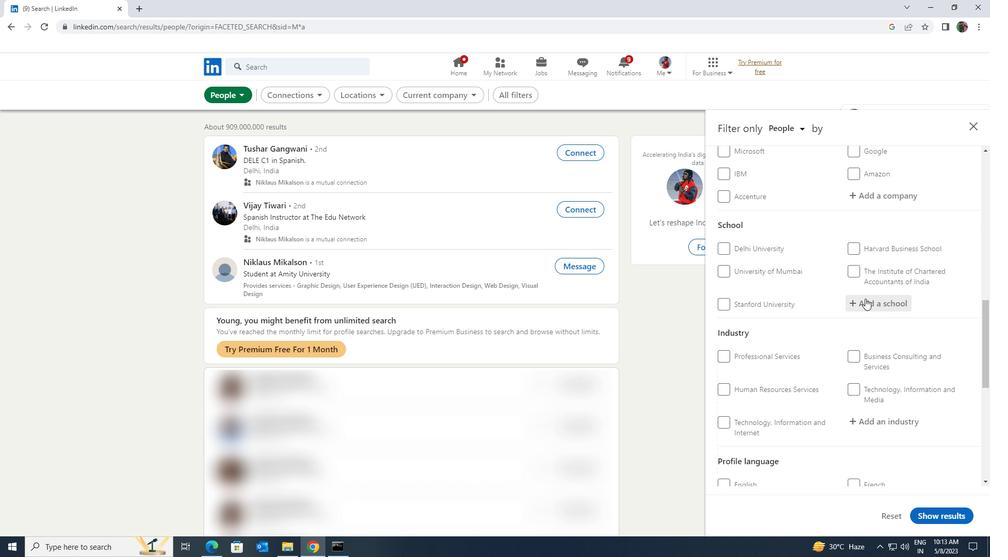
Action: Key pressed <Key.shift>INTERE<Key.backspace>IOR<Key.space><Key.shift>DESIGN<Key.space>
Screenshot: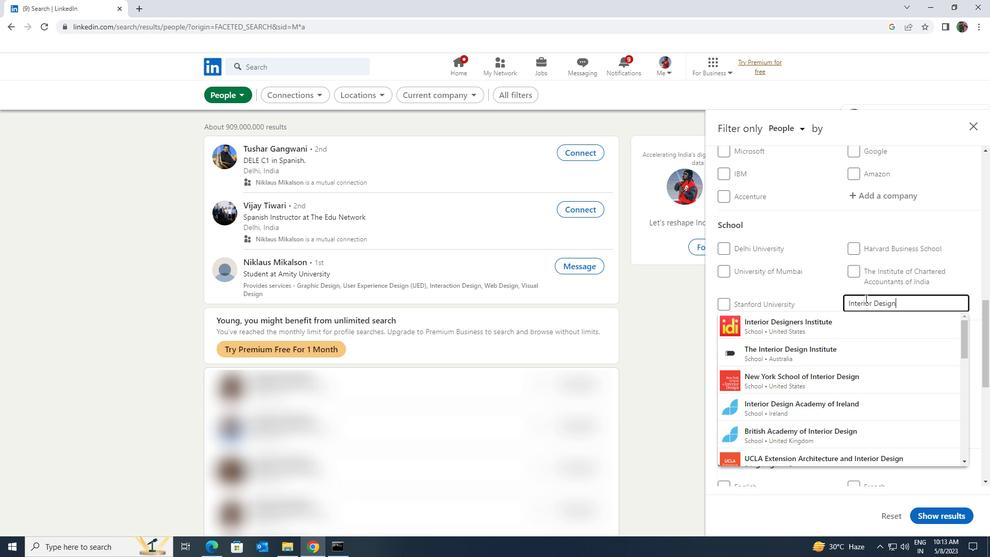
Action: Mouse moved to (865, 313)
Screenshot: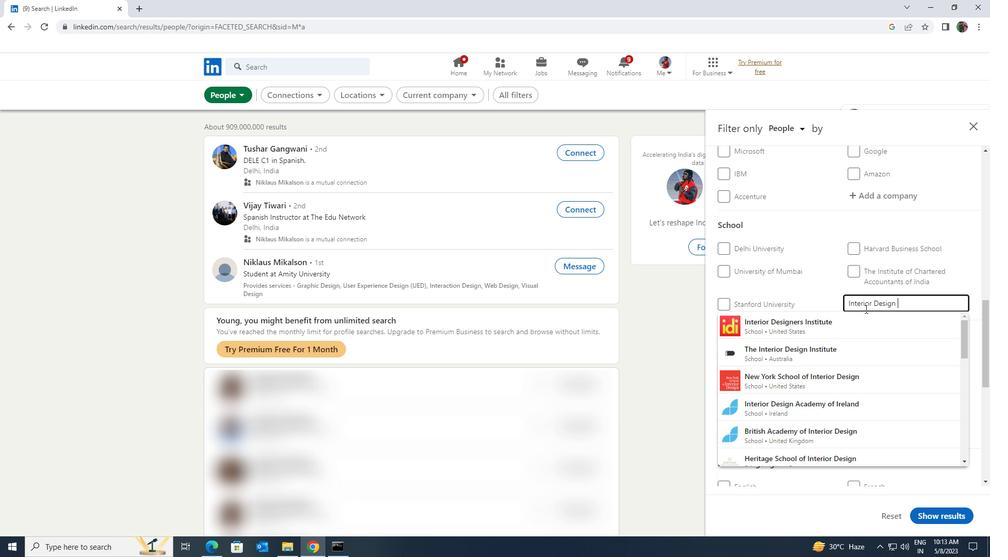 
Action: Mouse pressed left at (865, 313)
Screenshot: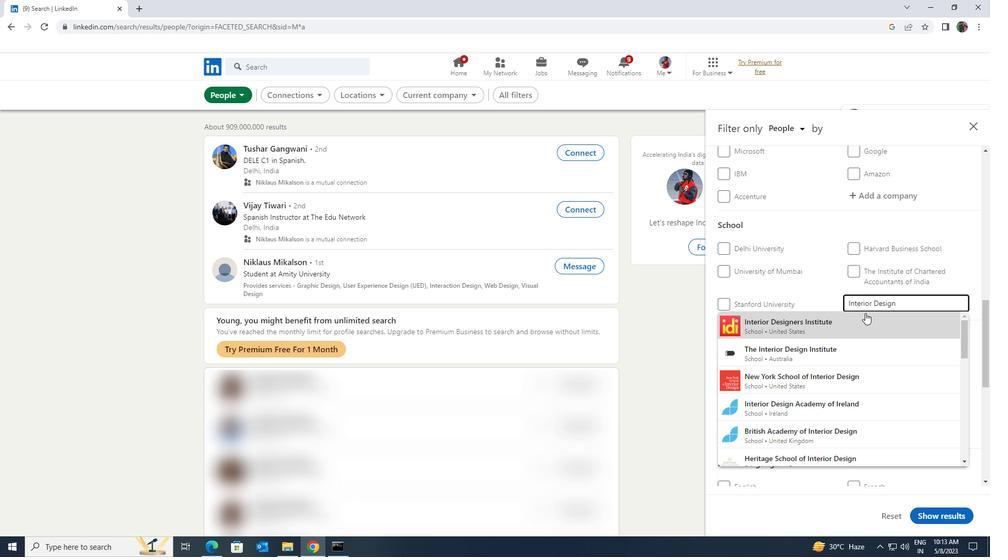 
Action: Mouse scrolled (865, 312) with delta (0, 0)
Screenshot: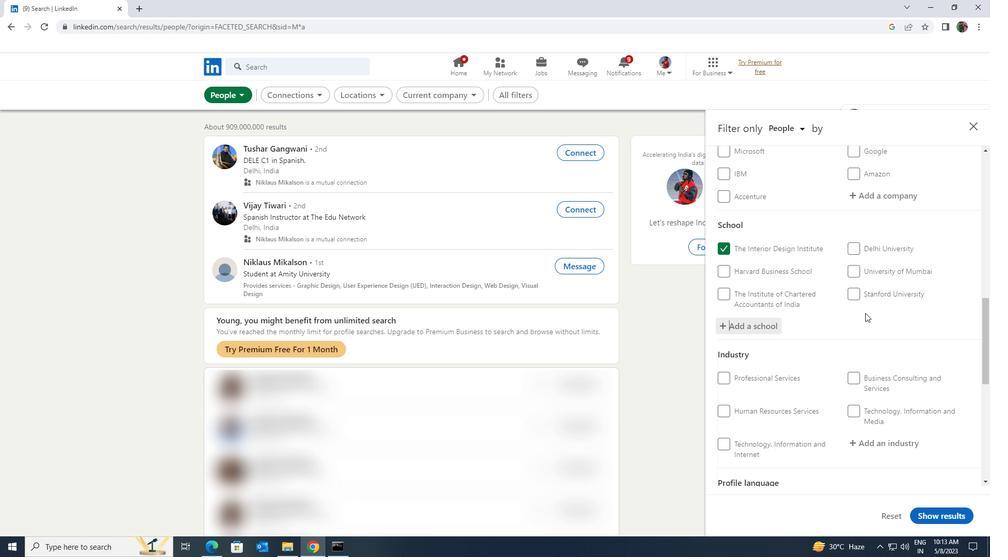 
Action: Mouse scrolled (865, 312) with delta (0, 0)
Screenshot: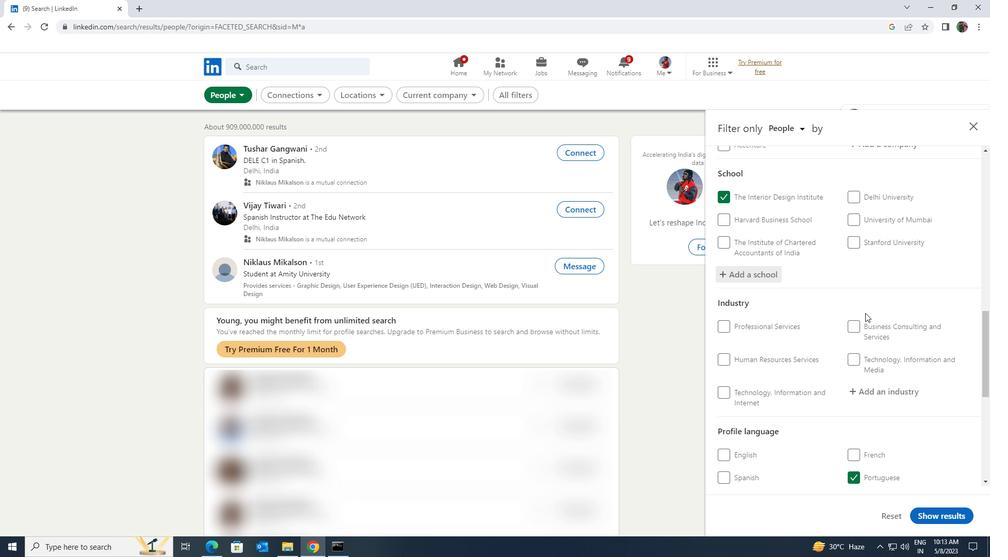 
Action: Mouse scrolled (865, 312) with delta (0, 0)
Screenshot: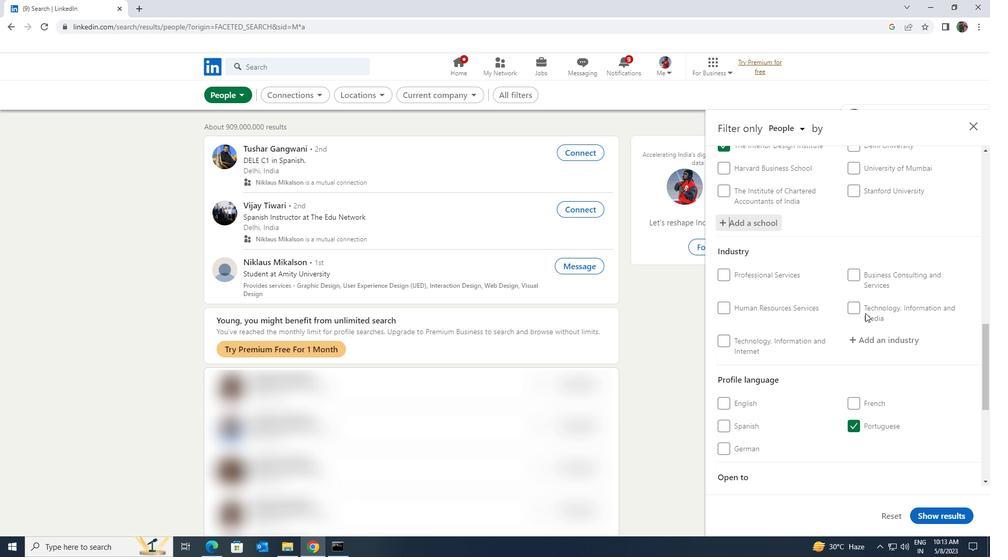 
Action: Mouse moved to (871, 292)
Screenshot: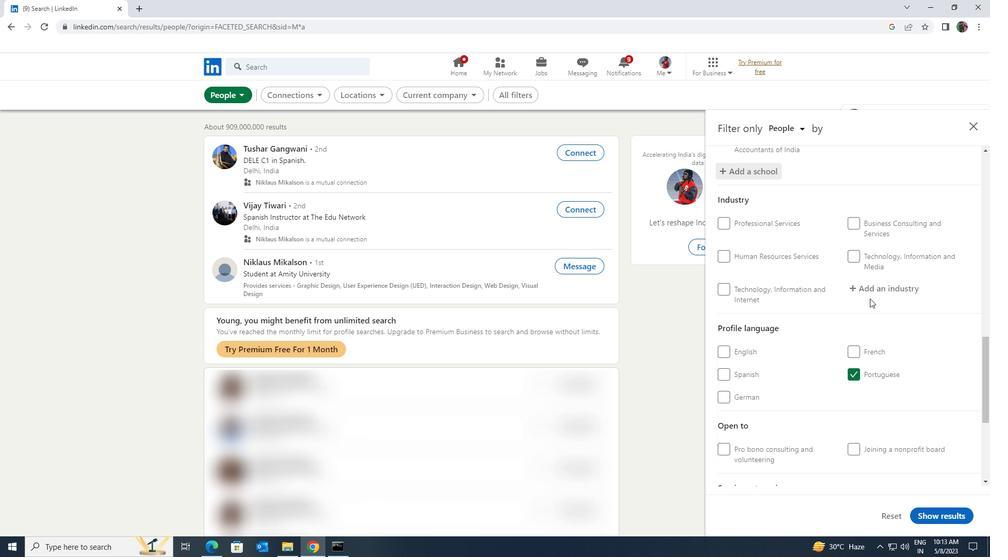 
Action: Mouse pressed left at (871, 292)
Screenshot: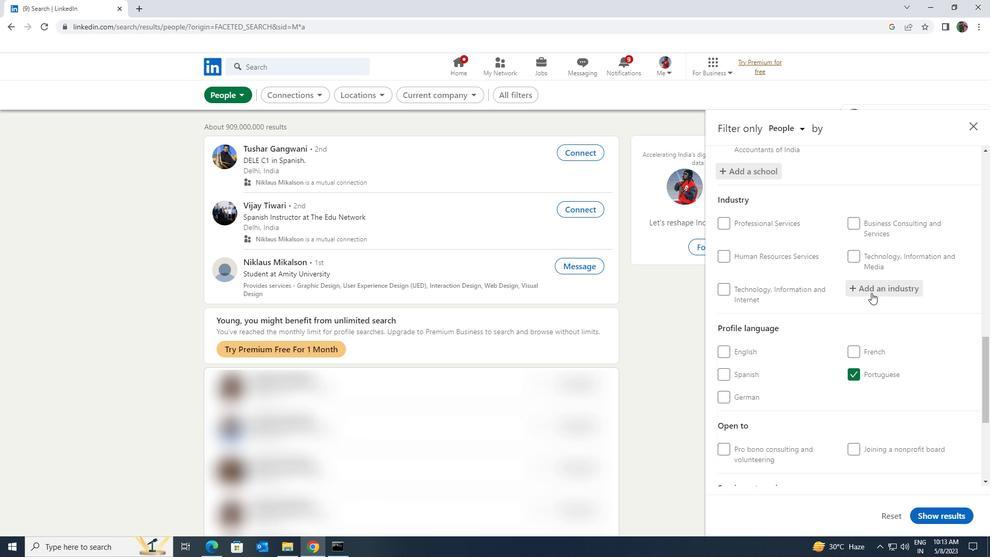 
Action: Key pressed <Key.shift><Key.shift>TELEPHONE<Key.space>
Screenshot: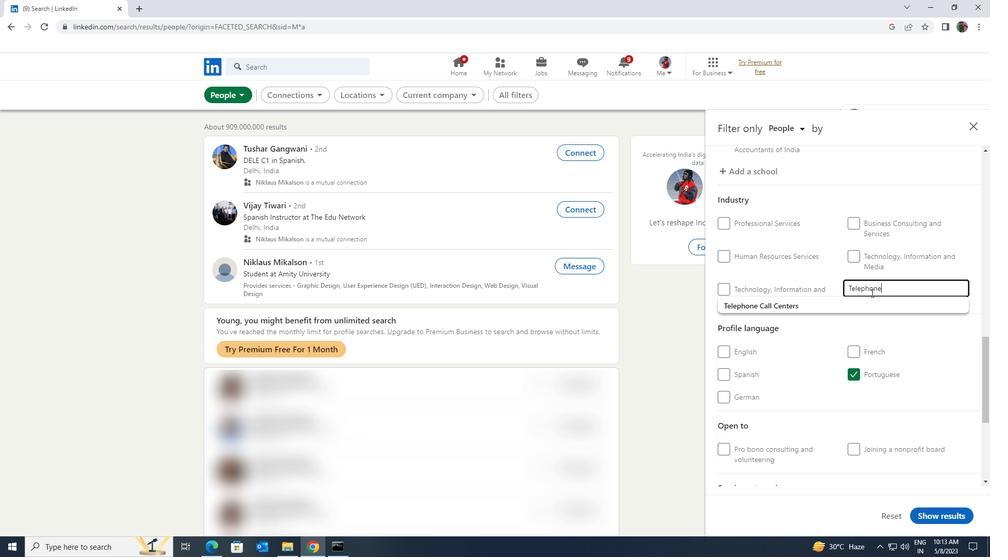 
Action: Mouse moved to (871, 301)
Screenshot: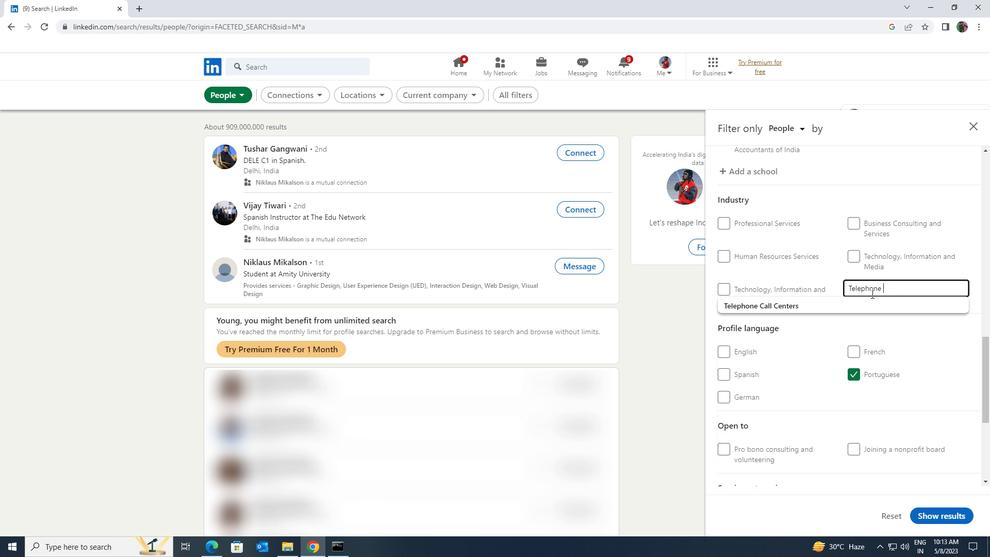 
Action: Mouse pressed left at (871, 301)
Screenshot: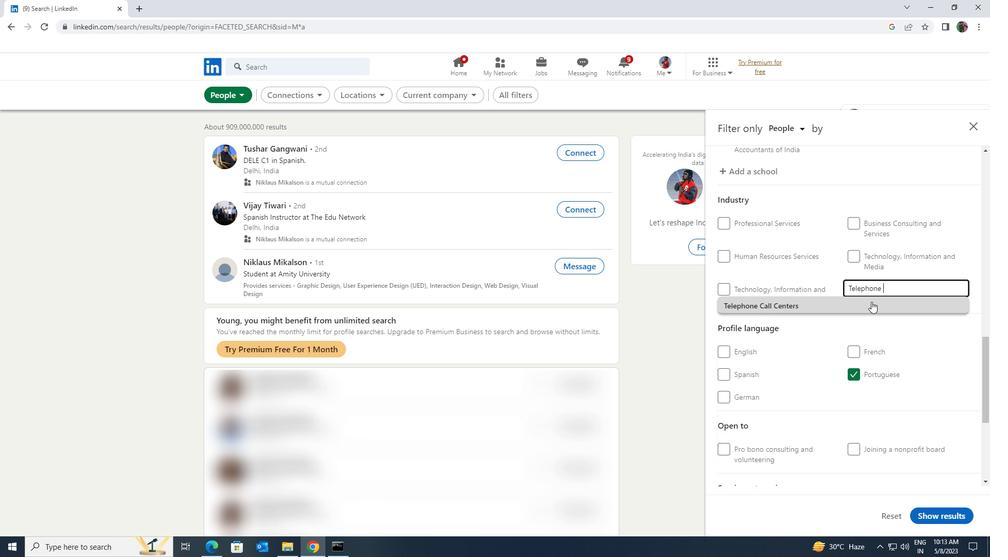 
Action: Mouse scrolled (871, 301) with delta (0, 0)
Screenshot: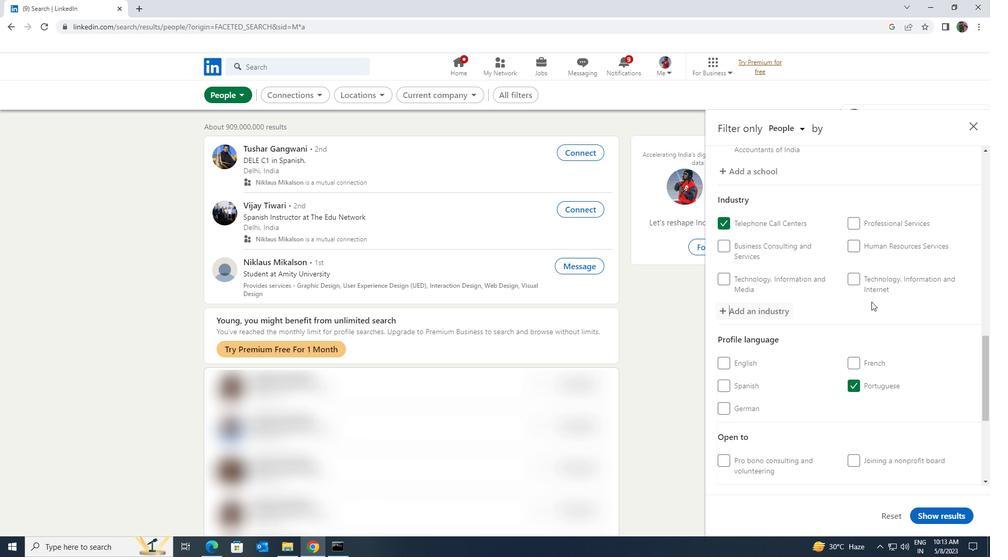 
Action: Mouse scrolled (871, 301) with delta (0, 0)
Screenshot: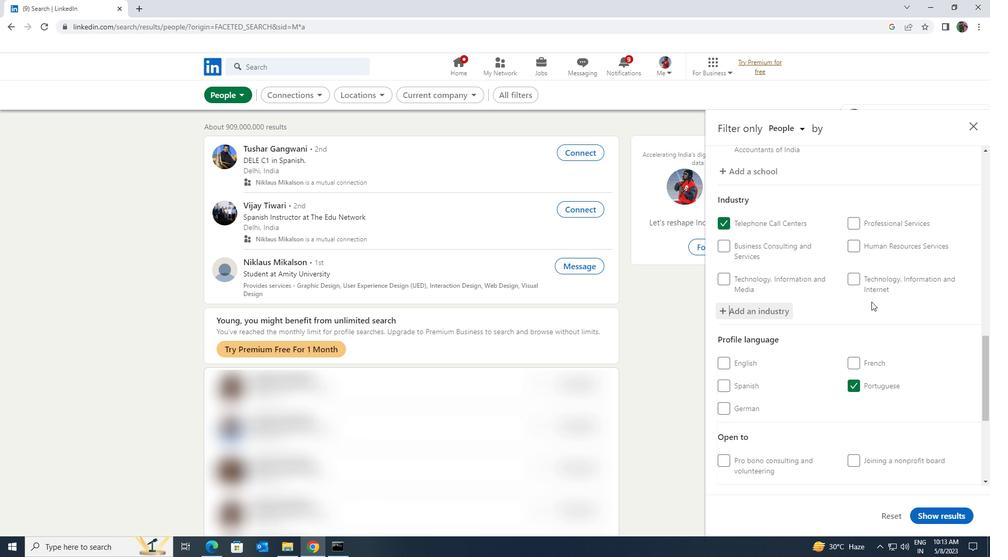 
Action: Mouse scrolled (871, 301) with delta (0, 0)
Screenshot: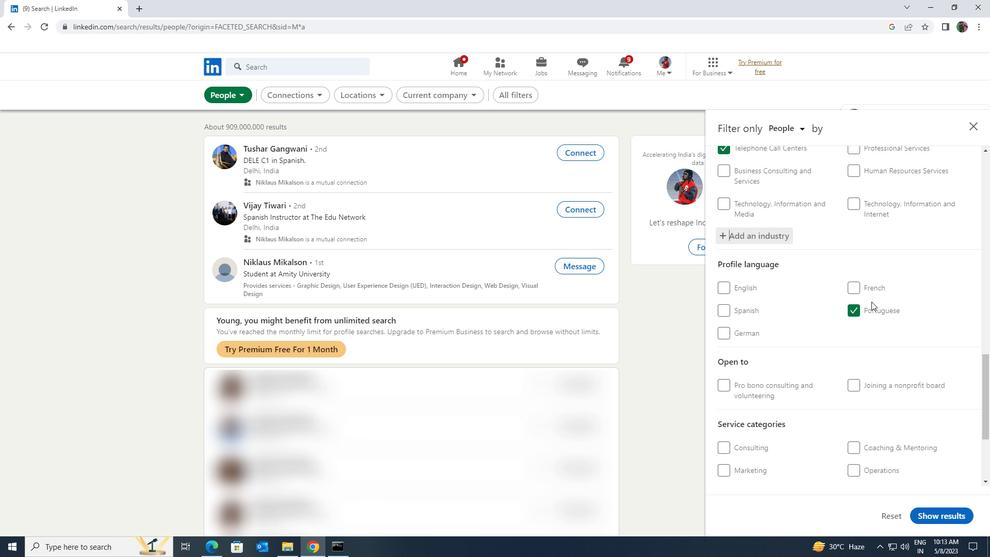 
Action: Mouse scrolled (871, 301) with delta (0, 0)
Screenshot: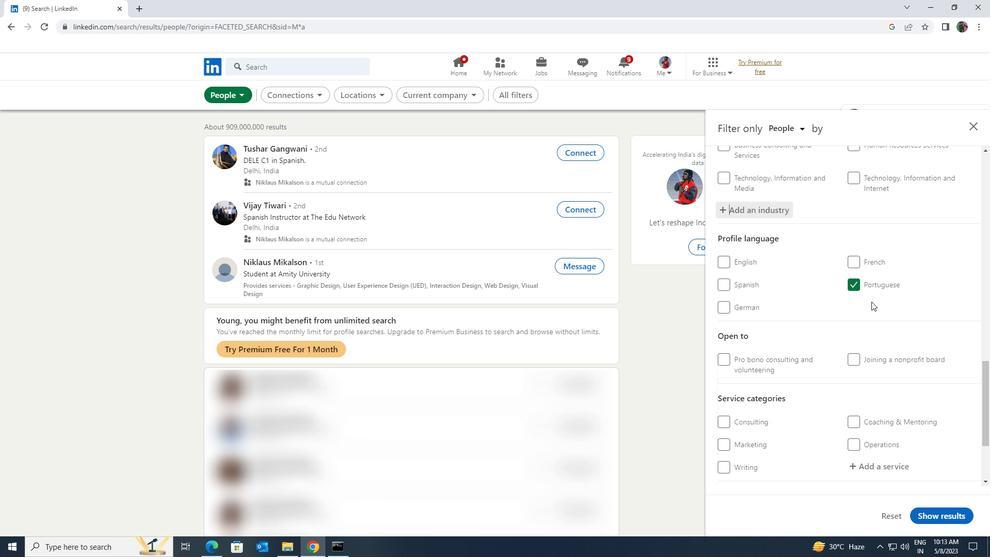 
Action: Mouse scrolled (871, 301) with delta (0, 0)
Screenshot: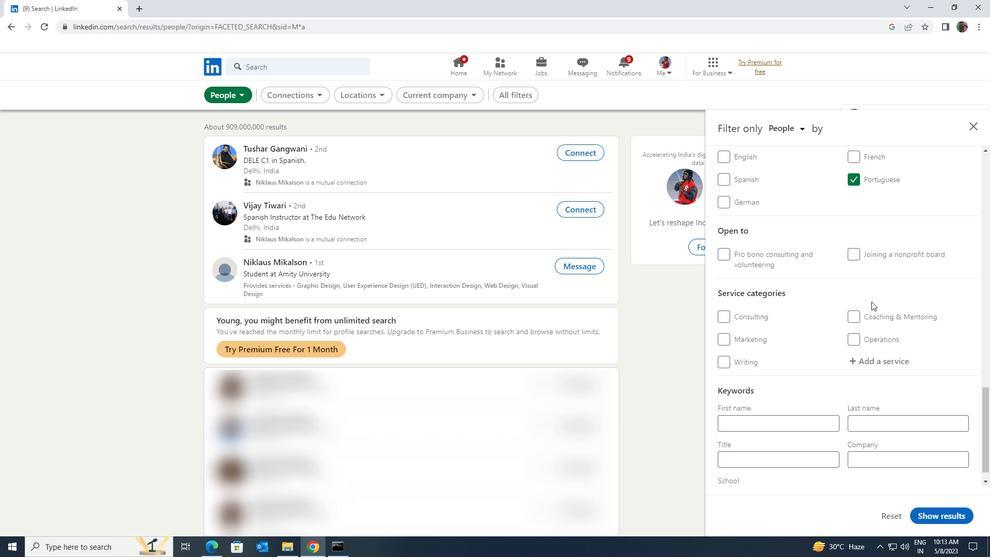 
Action: Mouse moved to (869, 335)
Screenshot: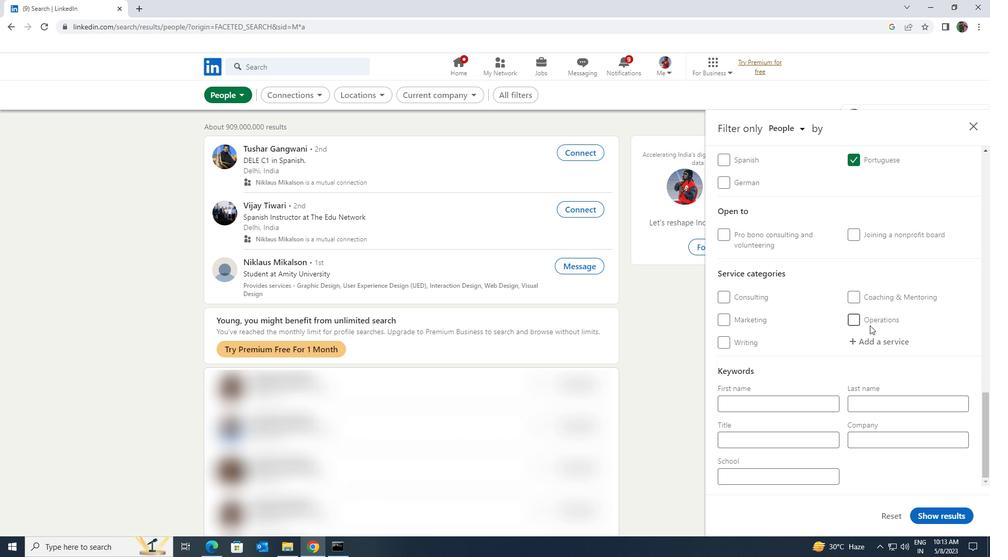 
Action: Mouse pressed left at (869, 335)
Screenshot: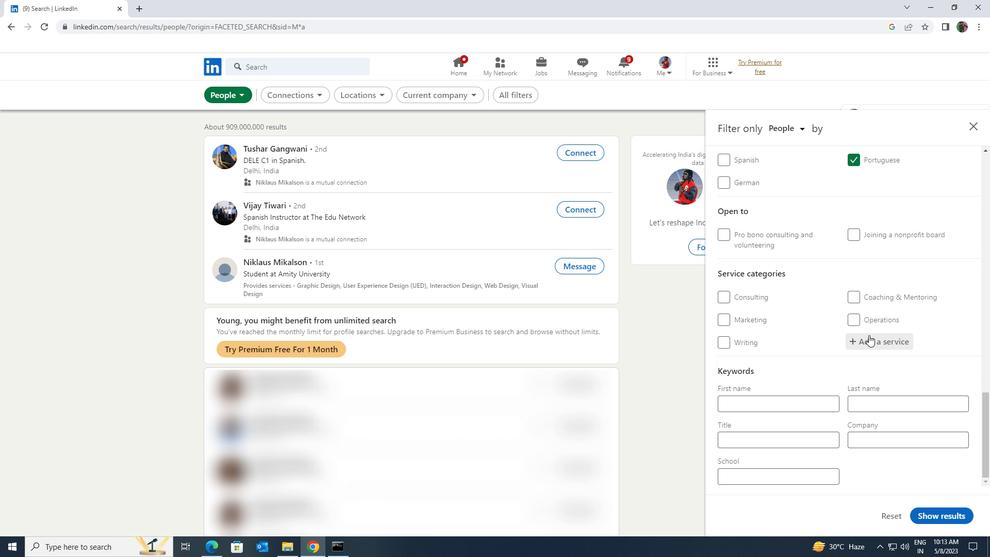 
Action: Key pressed <Key.shift>LAO<Key.backspace>OANS<Key.backspace><Key.backspace><Key.backspace><Key.backspace><Key.backspace><Key.shift><Key.shift>OANS
Screenshot: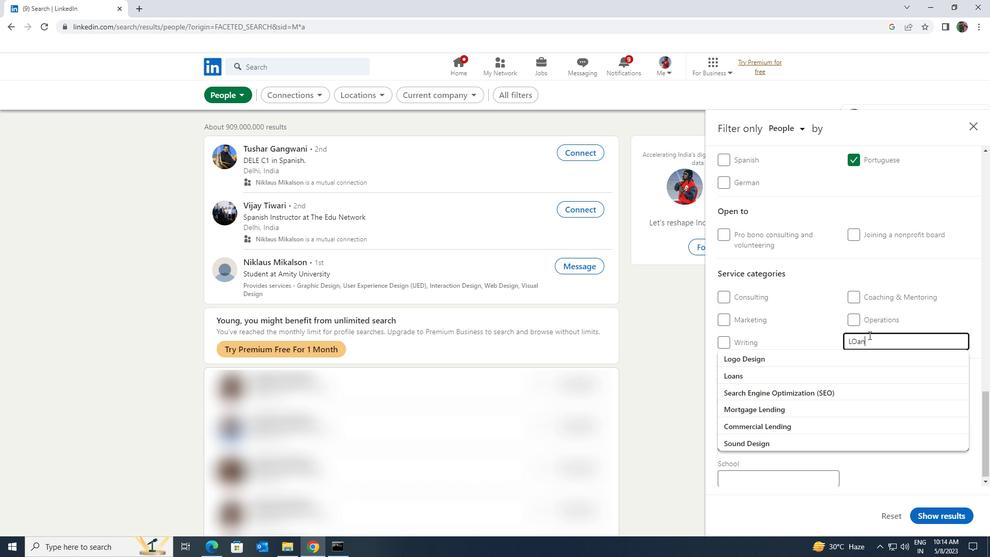 
Action: Mouse moved to (867, 353)
Screenshot: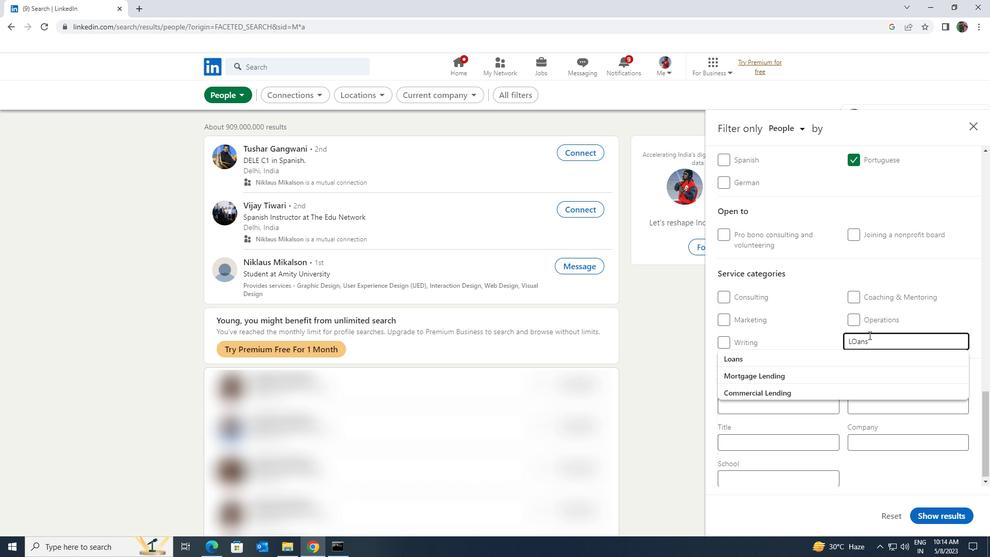 
Action: Mouse pressed left at (867, 353)
Screenshot: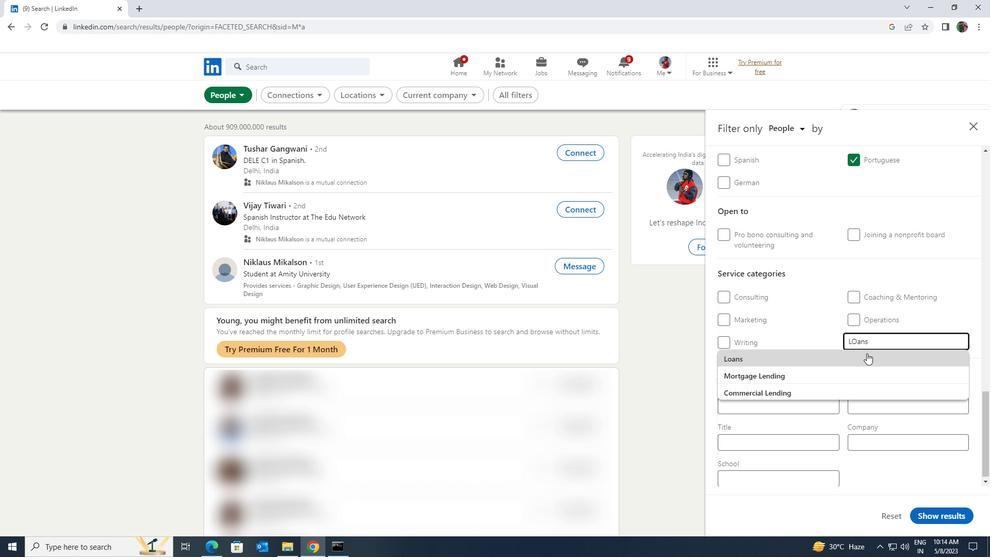 
Action: Mouse scrolled (867, 352) with delta (0, 0)
Screenshot: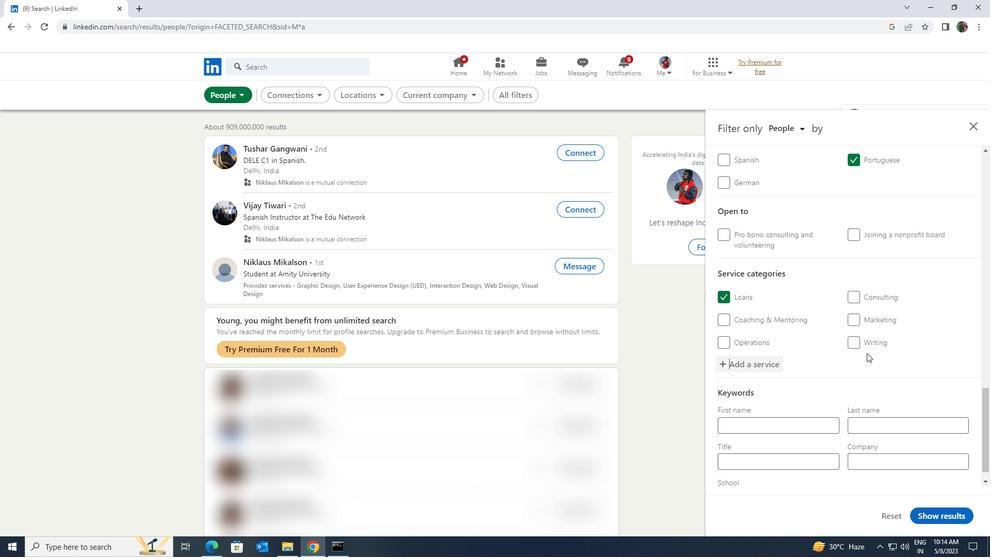 
Action: Mouse scrolled (867, 352) with delta (0, 0)
Screenshot: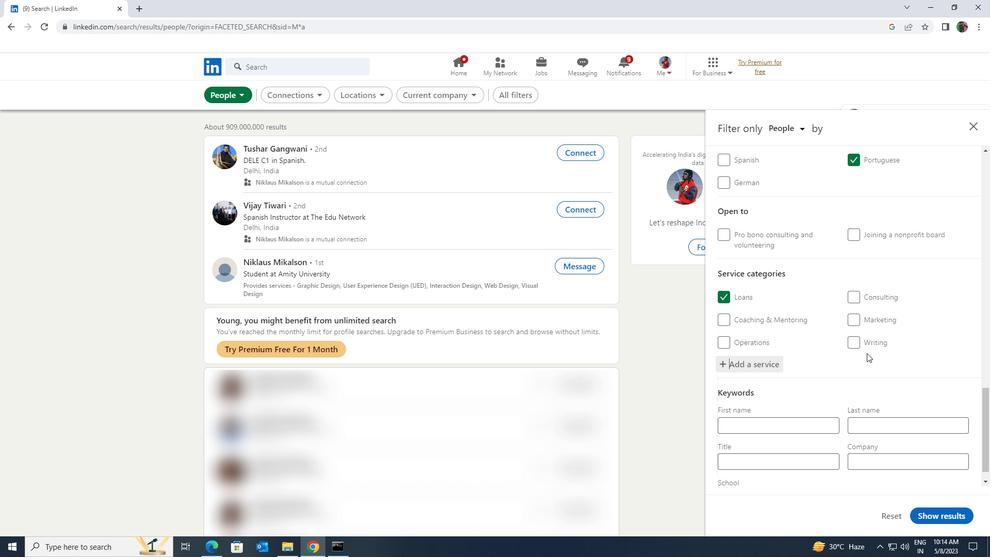 
Action: Mouse scrolled (867, 352) with delta (0, 0)
Screenshot: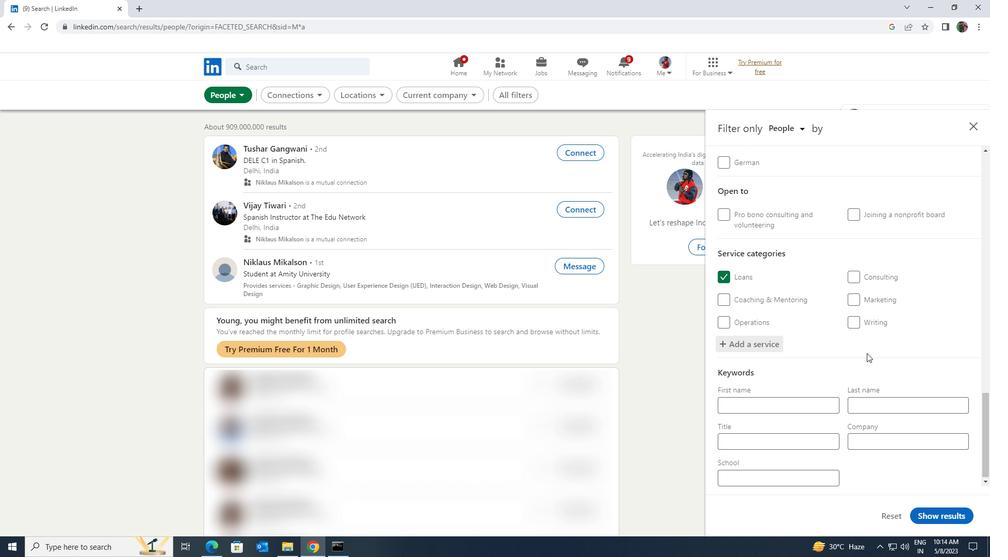 
Action: Mouse scrolled (867, 352) with delta (0, 0)
Screenshot: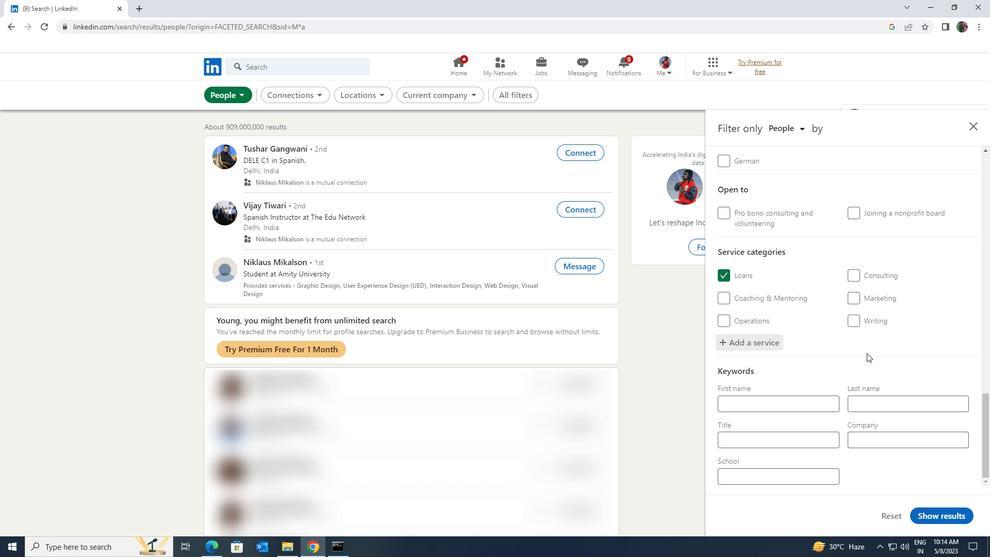 
Action: Mouse moved to (816, 441)
Screenshot: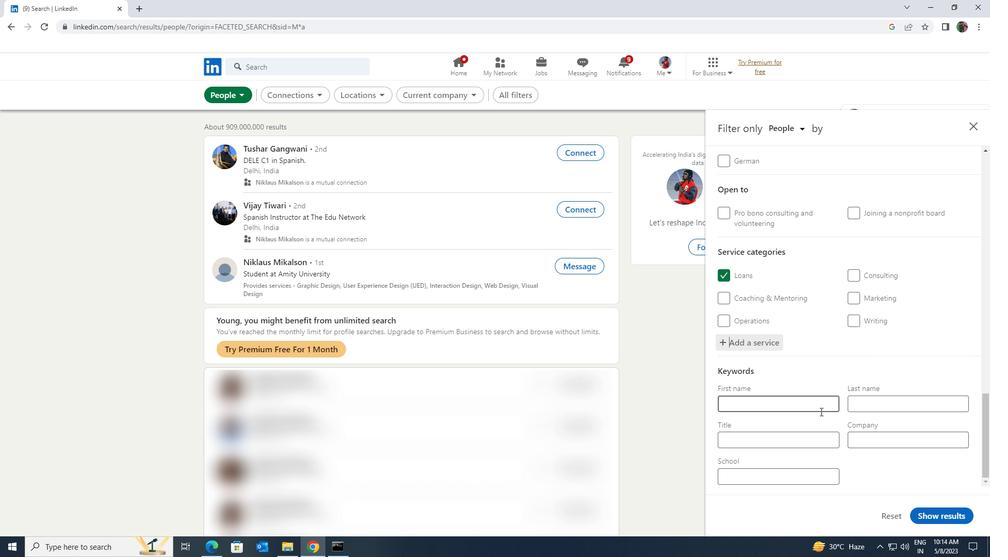 
Action: Mouse pressed left at (816, 441)
Screenshot: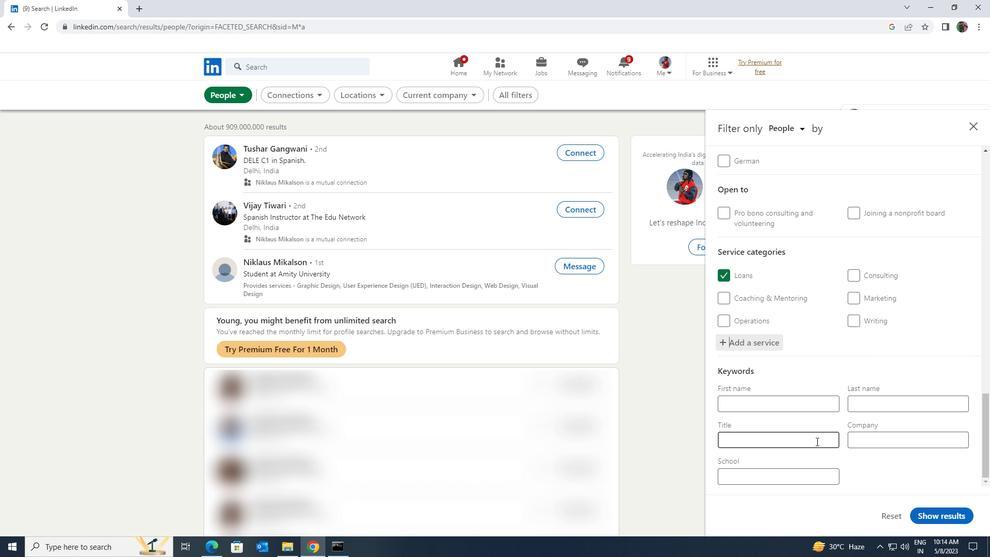 
Action: Key pressed <Key.shift><Key.shift><Key.shift>EXECUR<Key.backspace>TIVE<Key.space><Key.shift><Key.shift><Key.shift><Key.shift><Key.shift><Key.shift>ASSISTANT
Screenshot: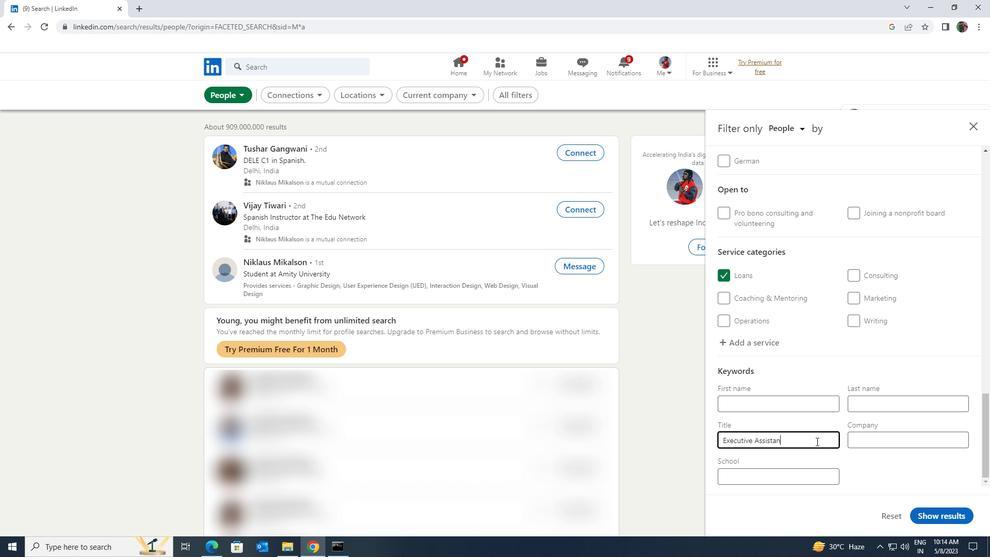 
Action: Mouse moved to (927, 513)
Screenshot: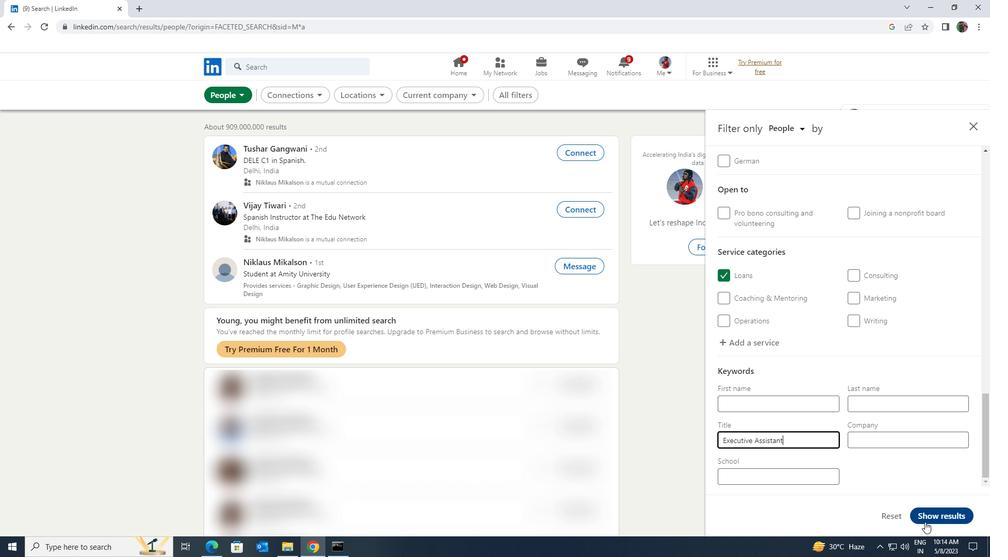 
Action: Mouse pressed left at (927, 513)
Screenshot: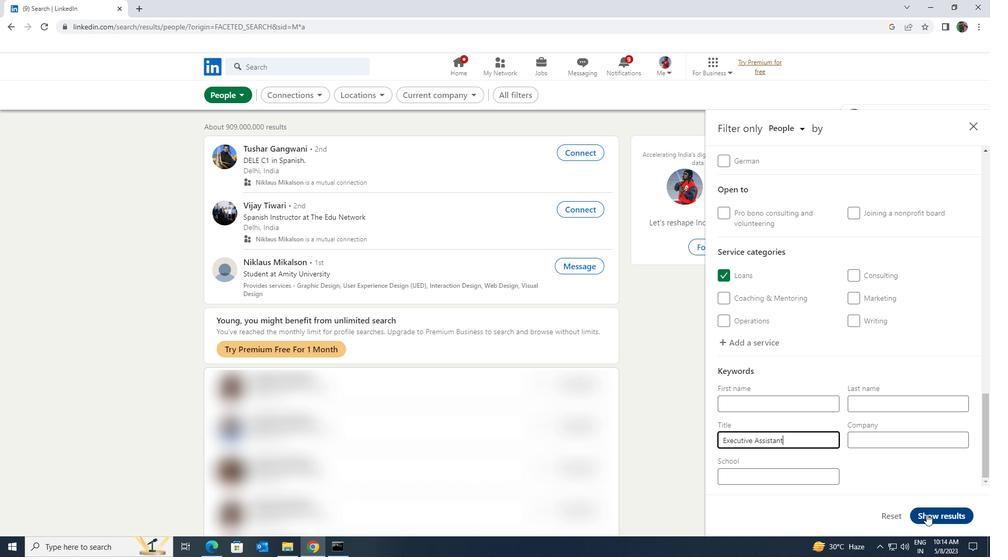 
